 Task: Search one way flight ticket for 3 adults, 3 children in premium economy from Watertown: Watertown Regional Airport to Greenville: Pitt-greenville Airport on 5-2-2023. Choice of flights is Royal air maroc. Number of bags: 1 carry on bag. Price is upto 74000. Outbound departure time preference is 17:45.
Action: Mouse moved to (307, 123)
Screenshot: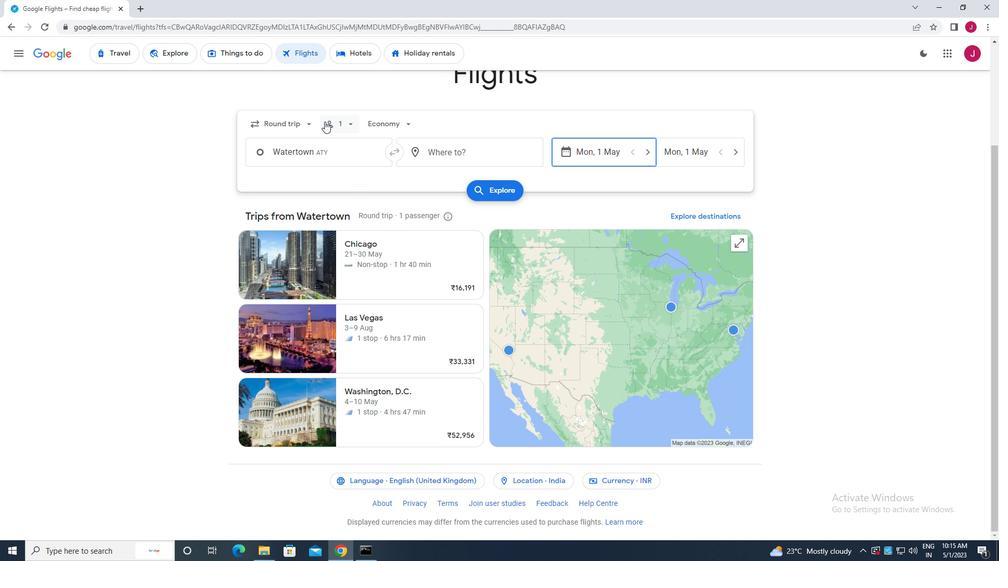 
Action: Mouse pressed left at (307, 123)
Screenshot: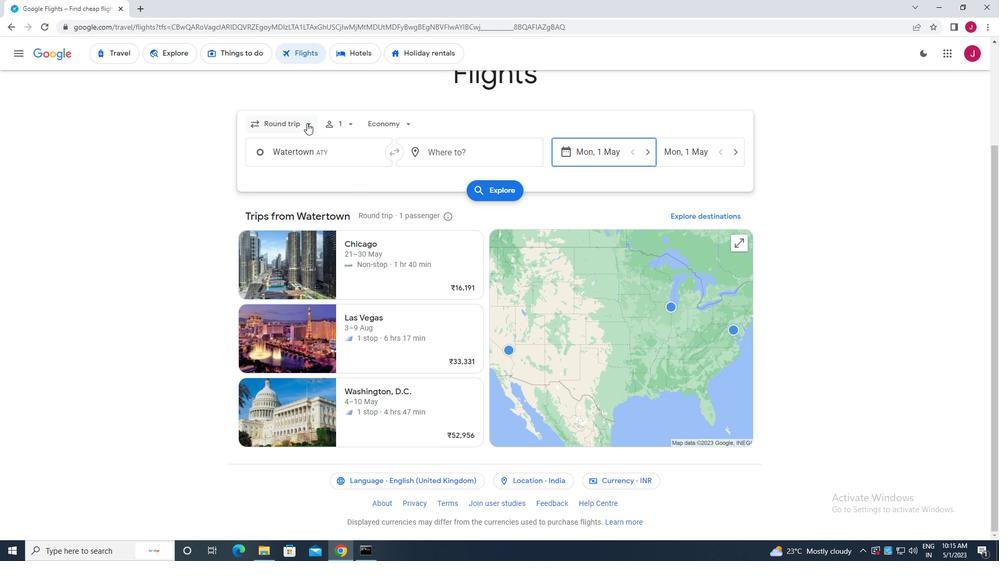 
Action: Mouse moved to (308, 170)
Screenshot: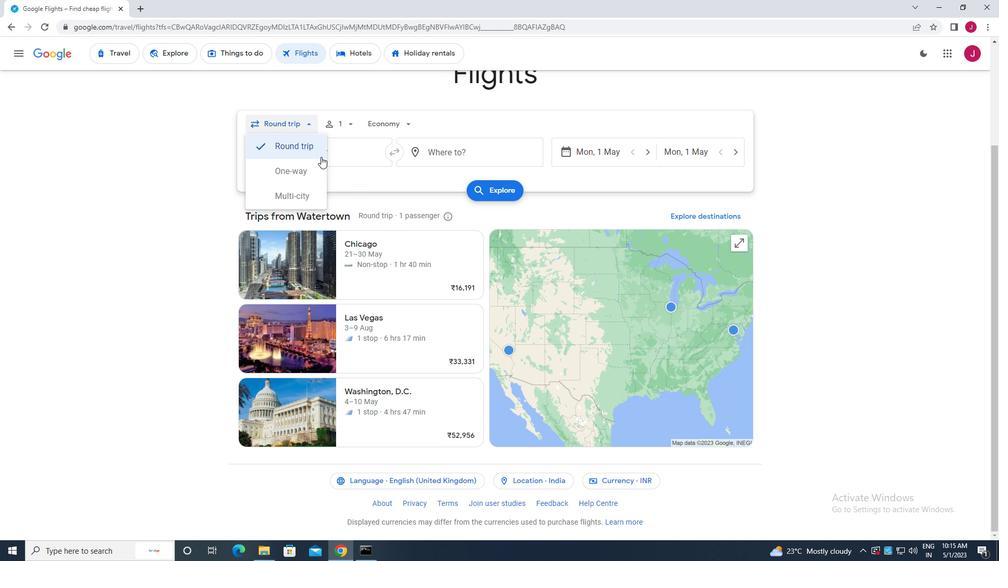 
Action: Mouse pressed left at (308, 170)
Screenshot: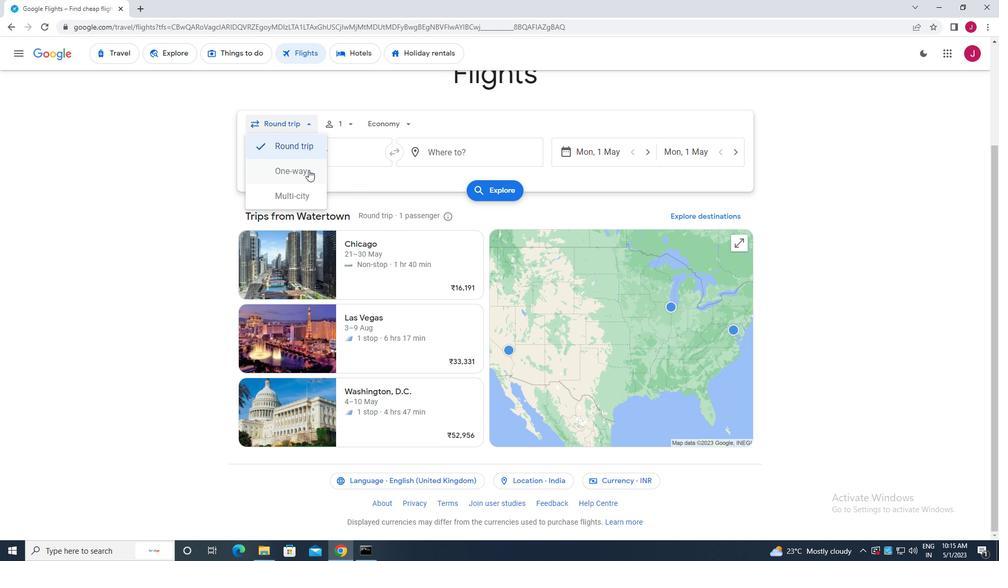 
Action: Mouse moved to (346, 127)
Screenshot: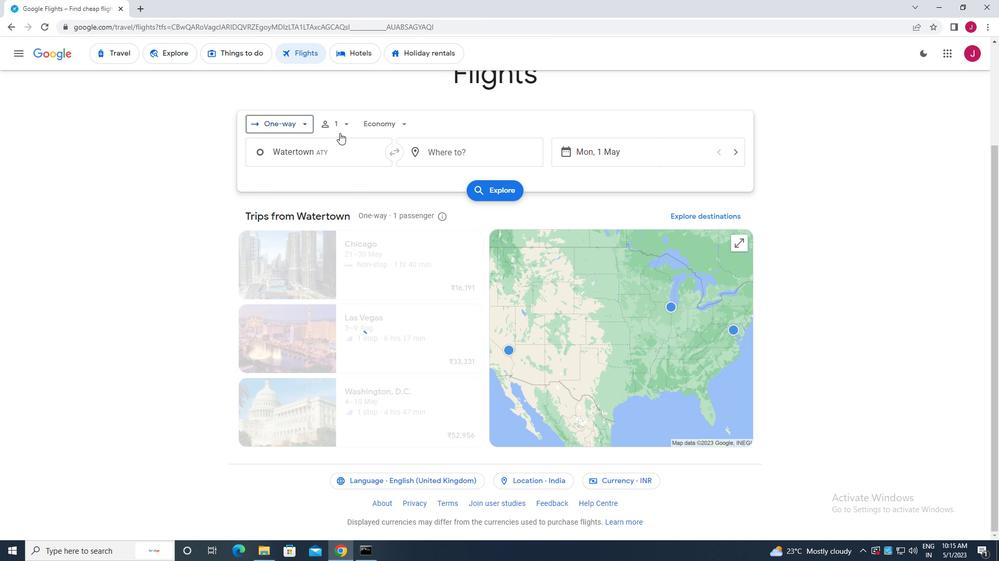 
Action: Mouse pressed left at (346, 127)
Screenshot: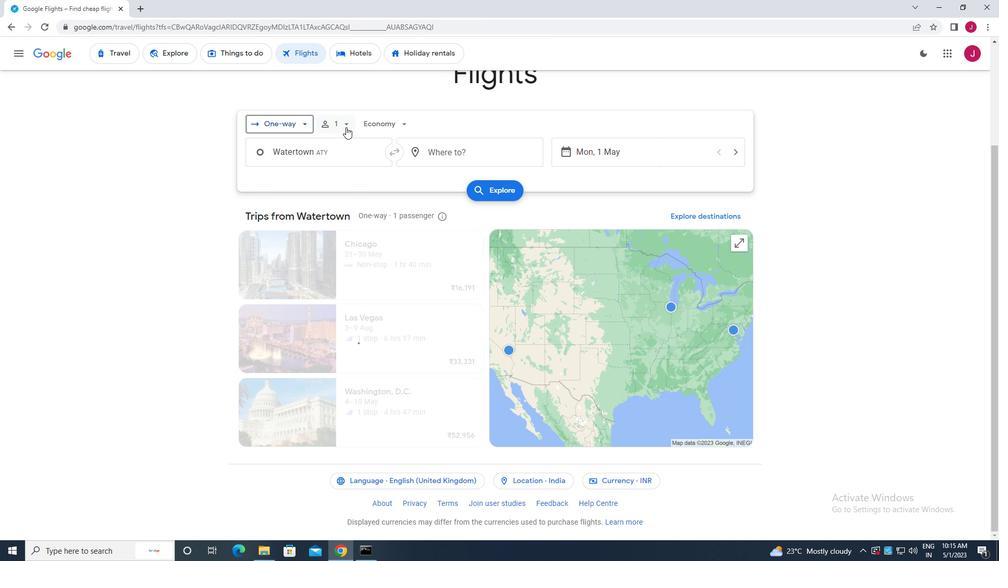 
Action: Mouse moved to (424, 156)
Screenshot: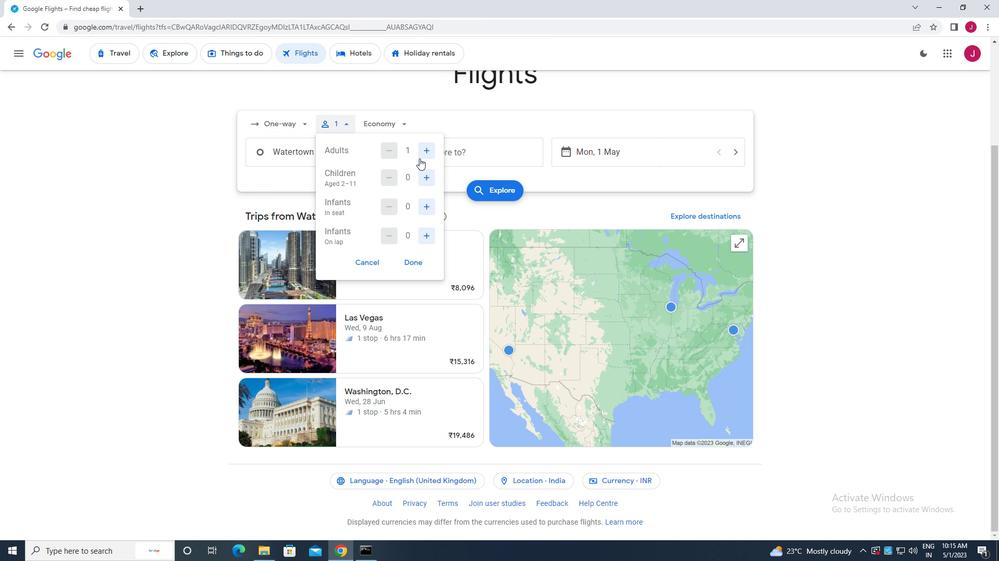 
Action: Mouse pressed left at (424, 156)
Screenshot: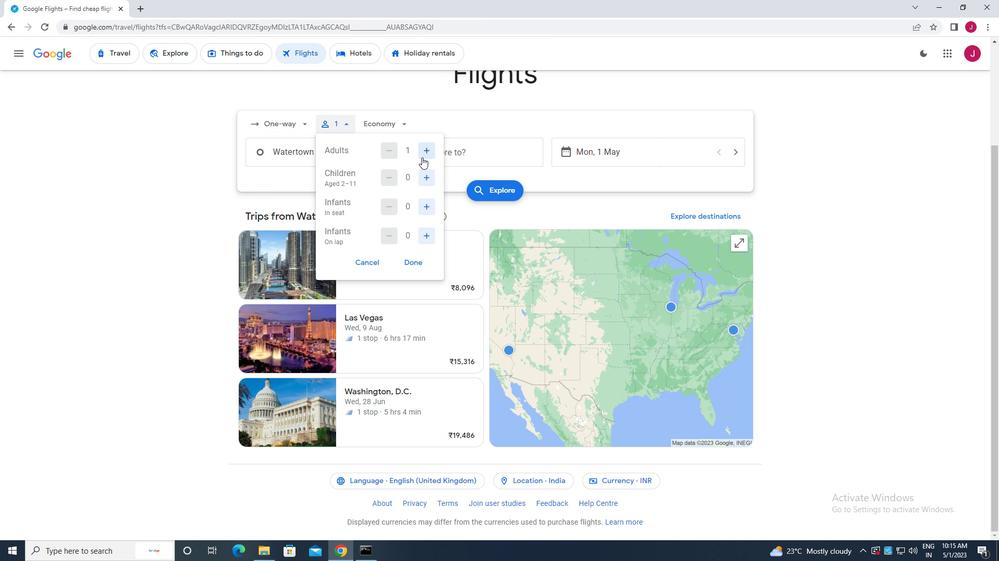 
Action: Mouse pressed left at (424, 156)
Screenshot: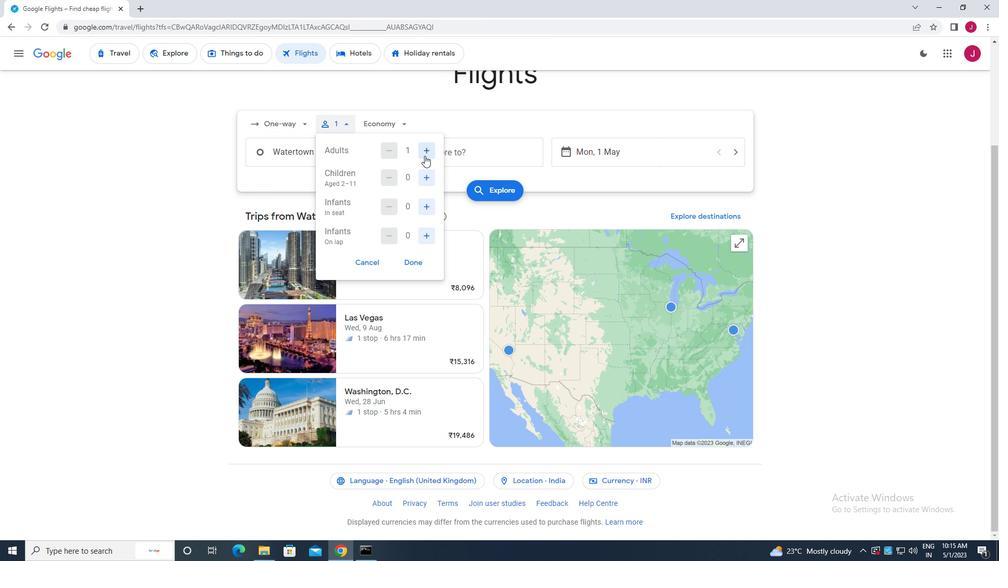 
Action: Mouse moved to (427, 182)
Screenshot: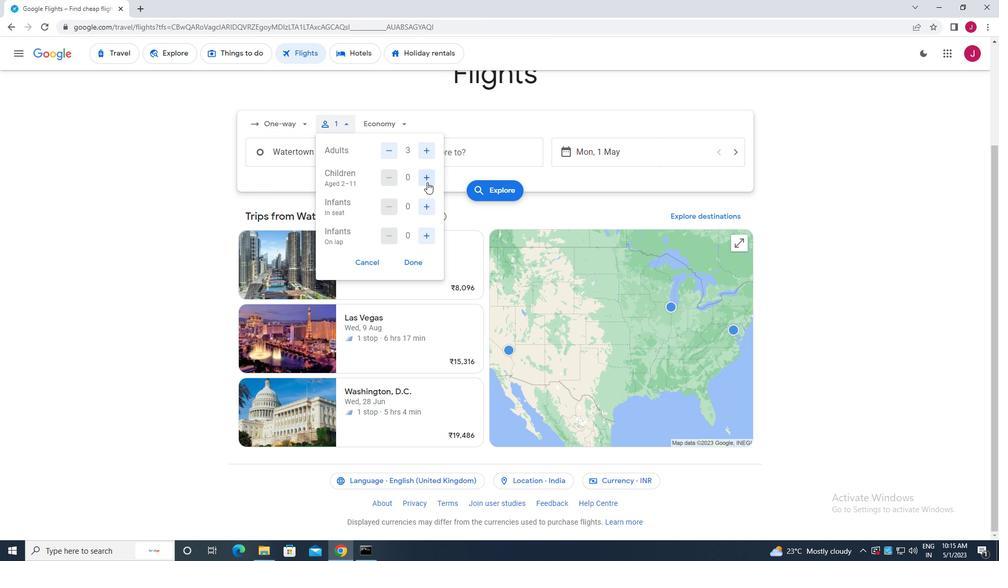 
Action: Mouse pressed left at (427, 182)
Screenshot: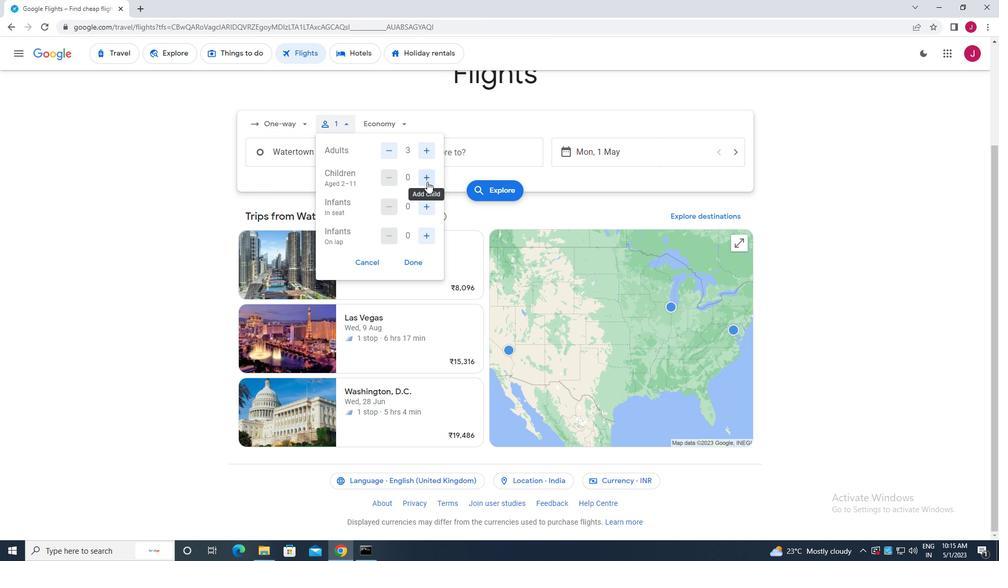 
Action: Mouse pressed left at (427, 182)
Screenshot: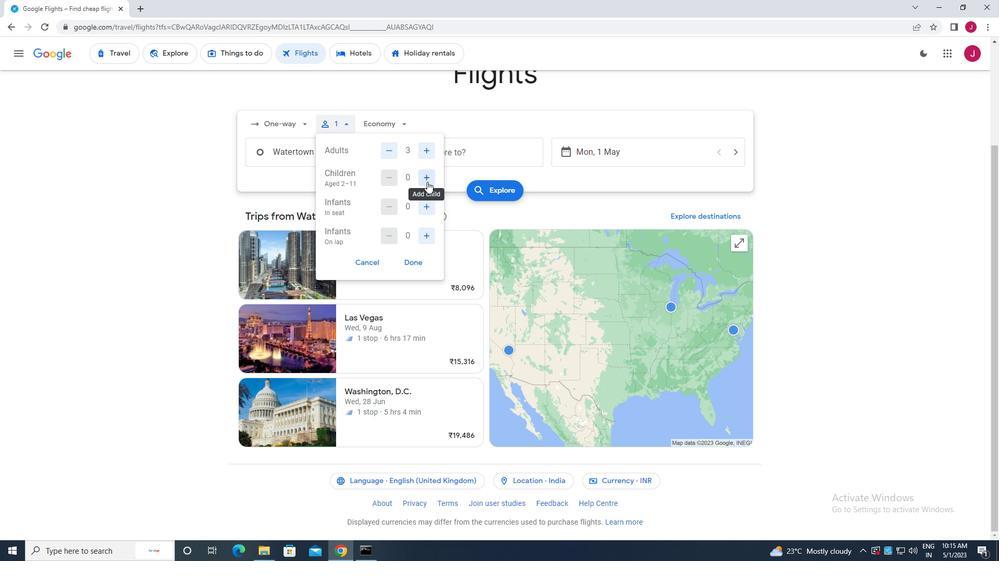 
Action: Mouse pressed left at (427, 182)
Screenshot: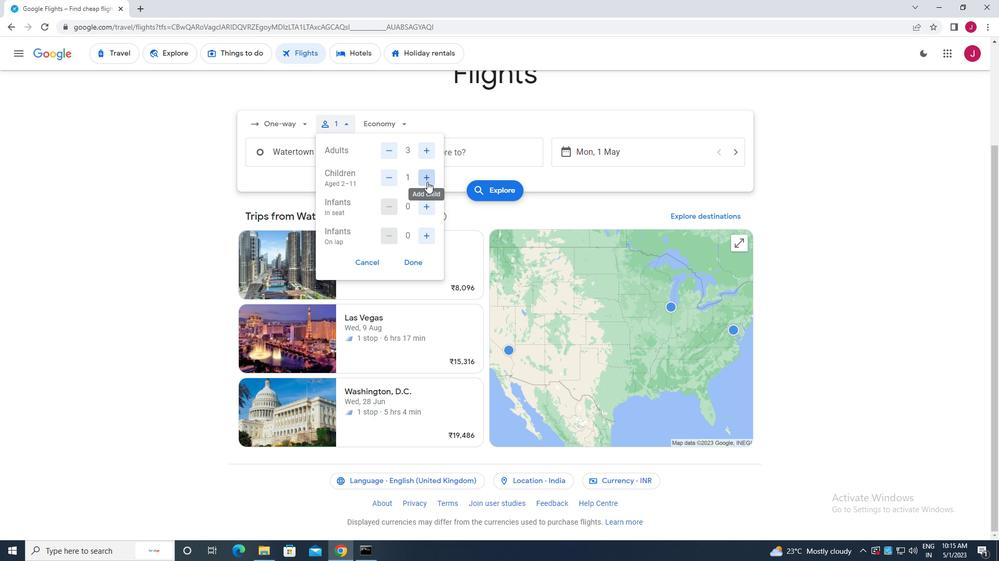 
Action: Mouse moved to (411, 259)
Screenshot: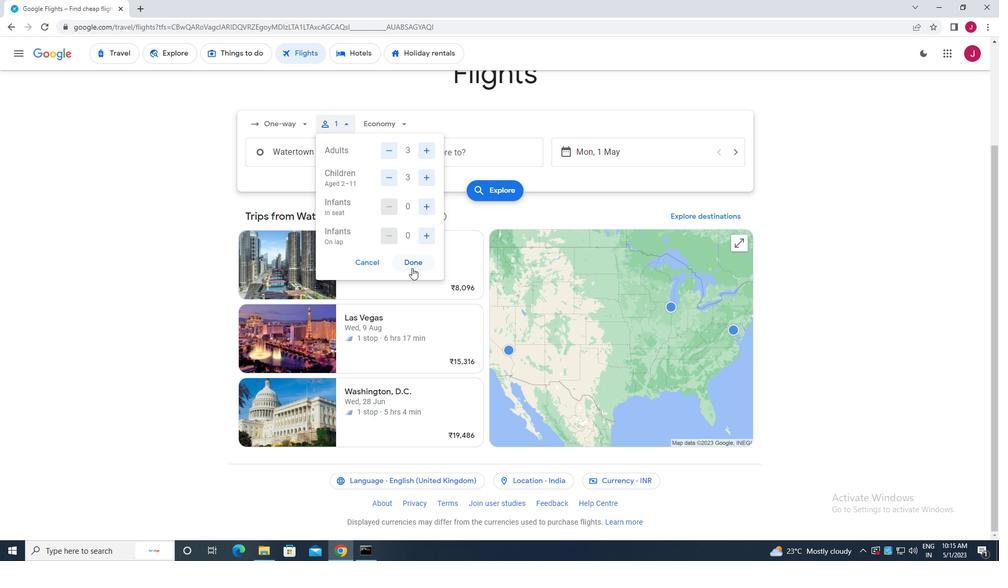 
Action: Mouse pressed left at (411, 259)
Screenshot: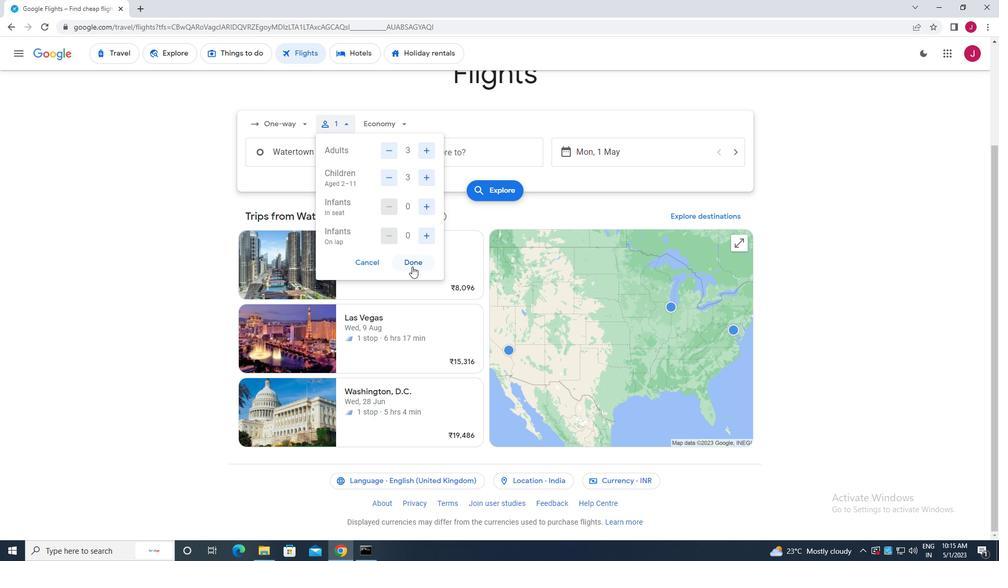
Action: Mouse moved to (402, 125)
Screenshot: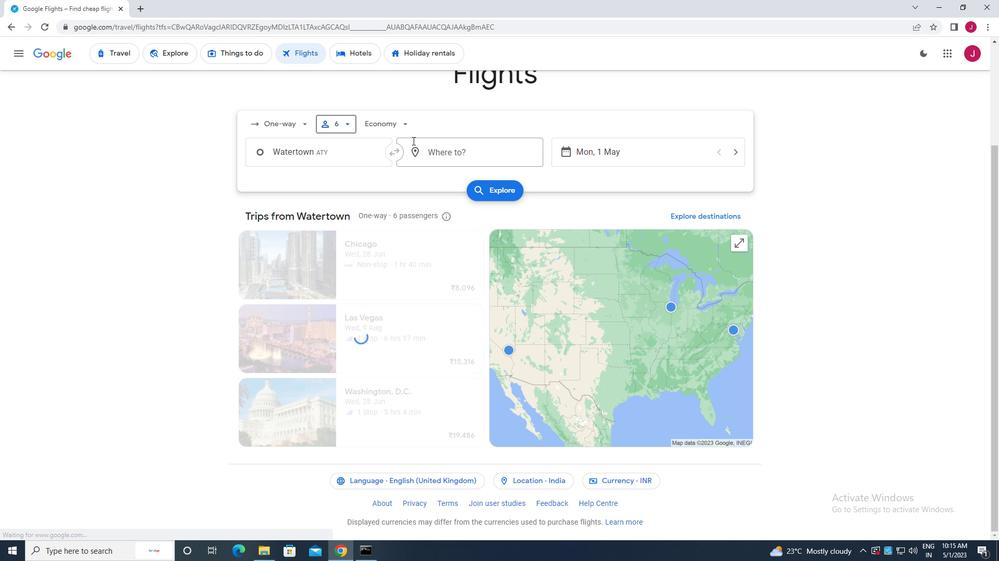 
Action: Mouse pressed left at (402, 125)
Screenshot: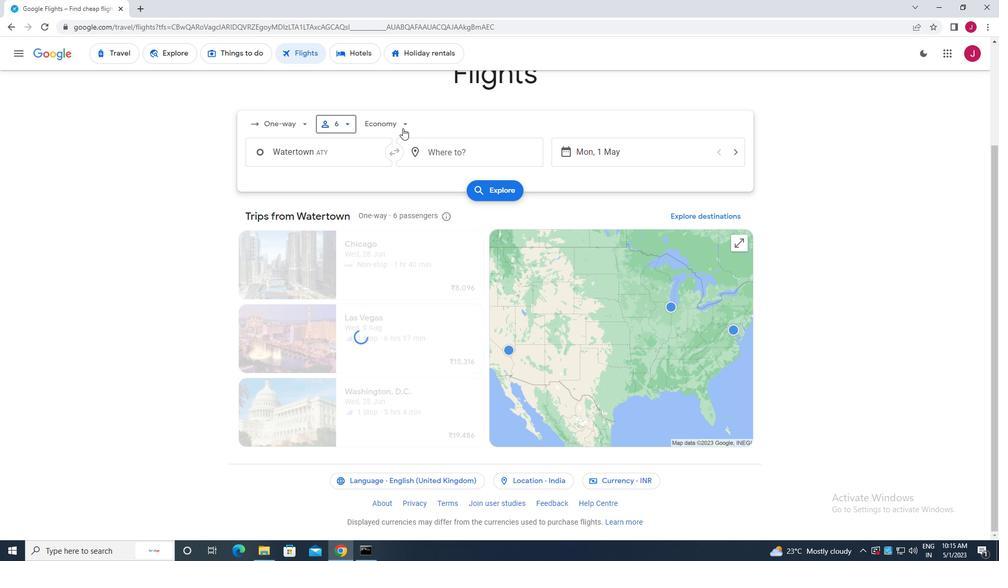 
Action: Mouse moved to (398, 172)
Screenshot: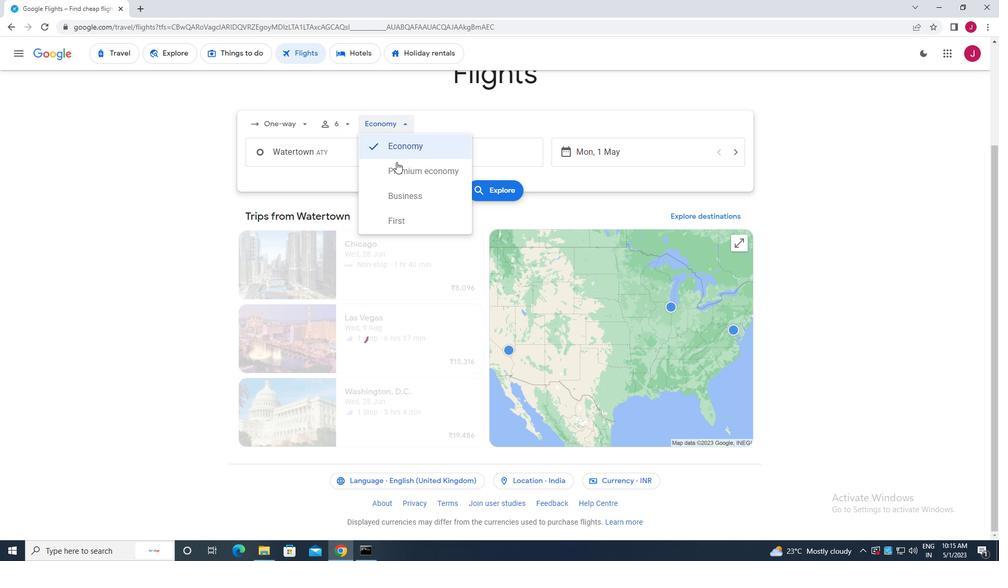 
Action: Mouse pressed left at (398, 172)
Screenshot: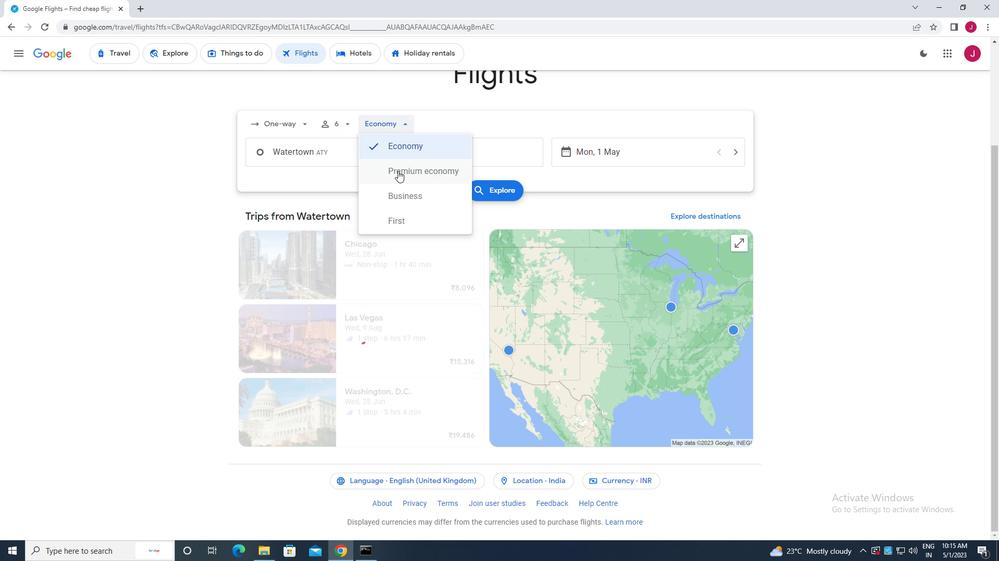 
Action: Mouse moved to (345, 158)
Screenshot: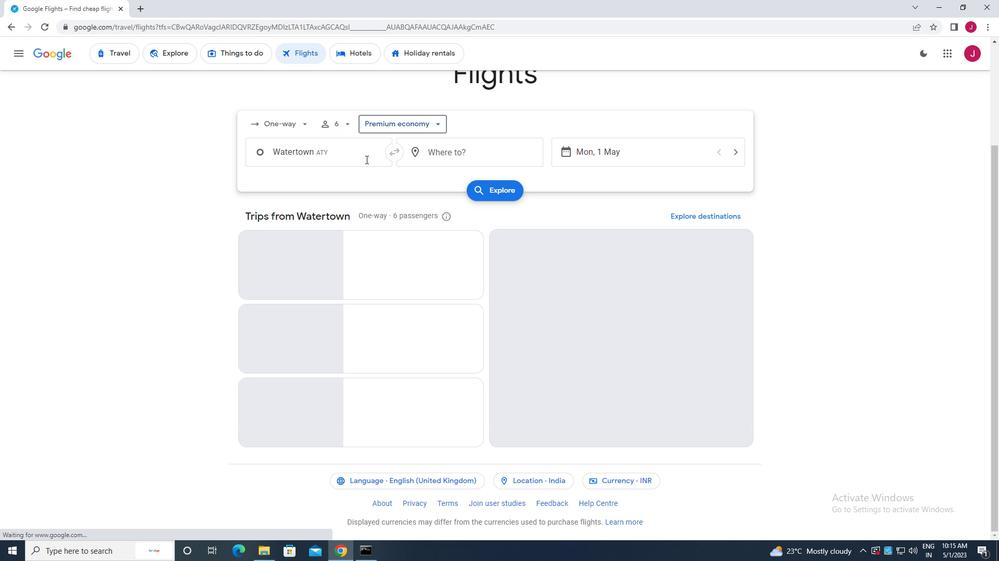 
Action: Mouse pressed left at (345, 158)
Screenshot: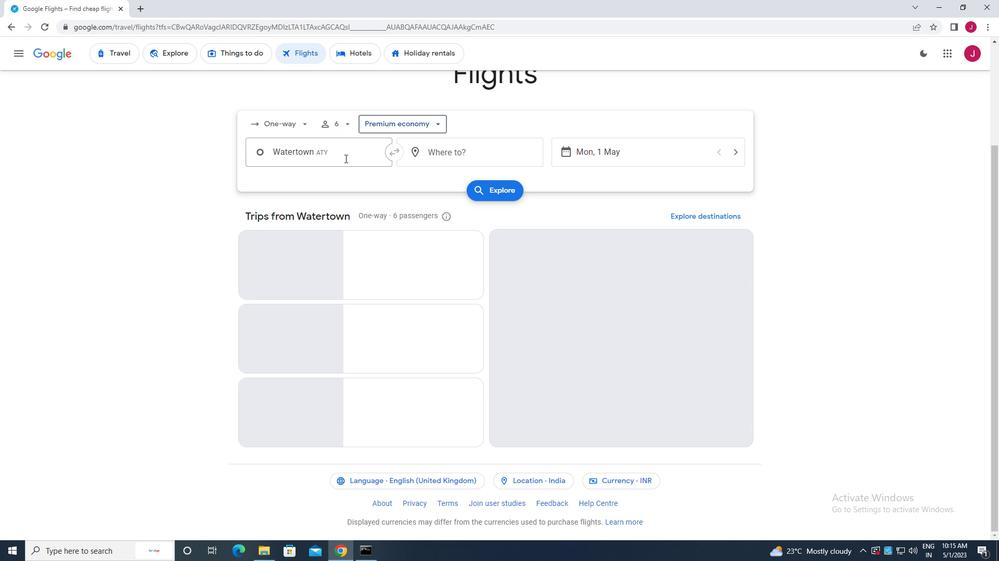 
Action: Mouse moved to (375, 158)
Screenshot: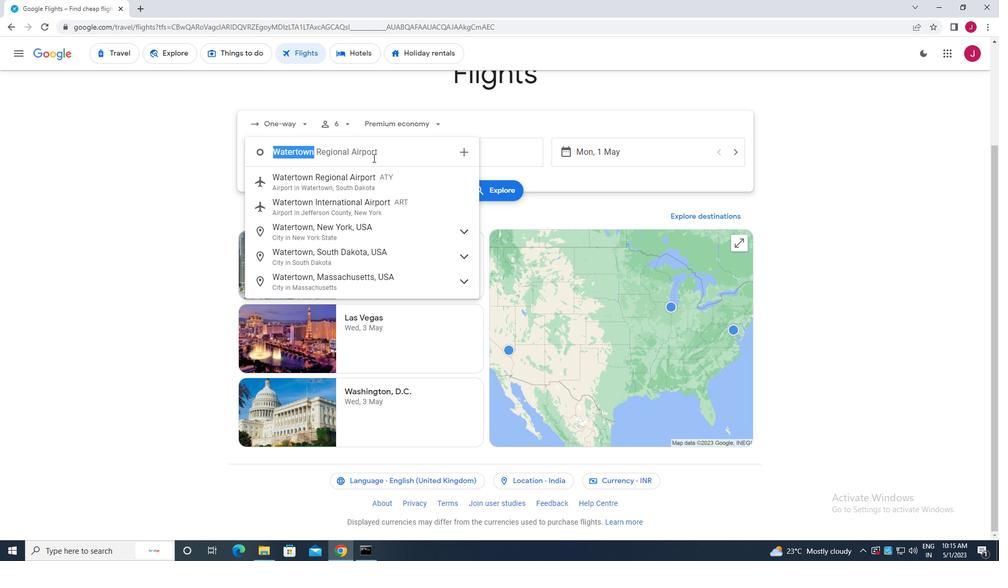 
Action: Key pressed waterto
Screenshot: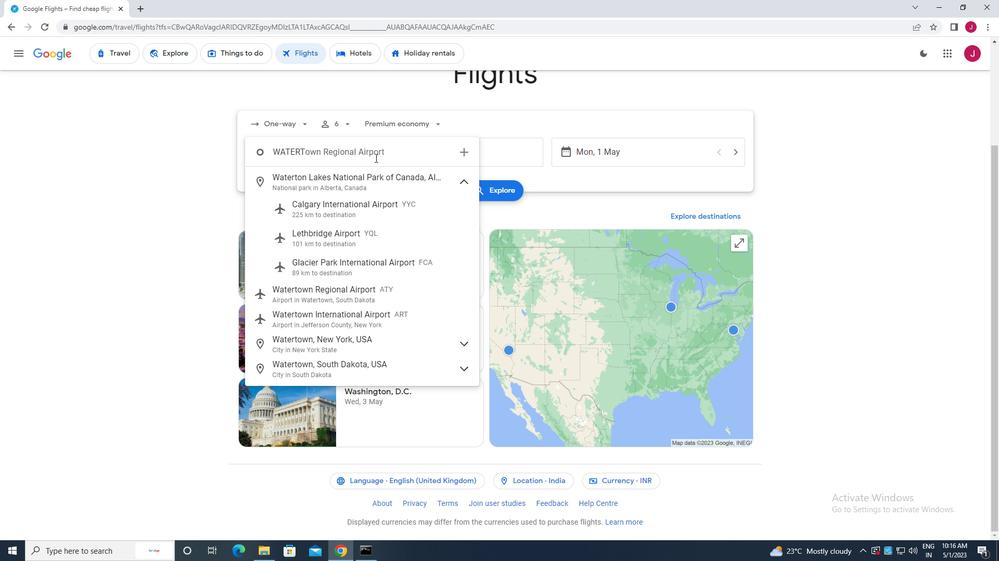 
Action: Mouse moved to (358, 299)
Screenshot: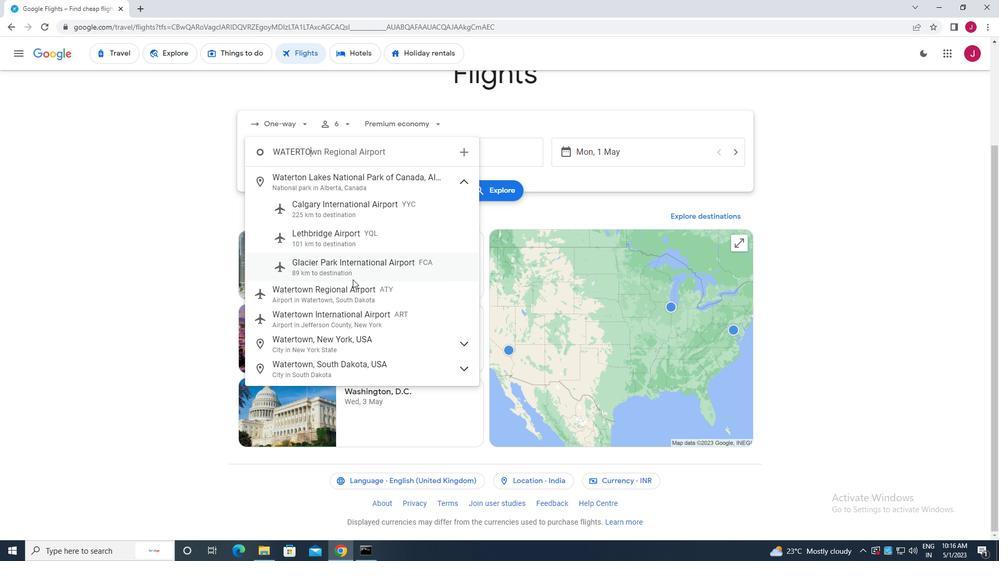 
Action: Mouse pressed left at (358, 299)
Screenshot: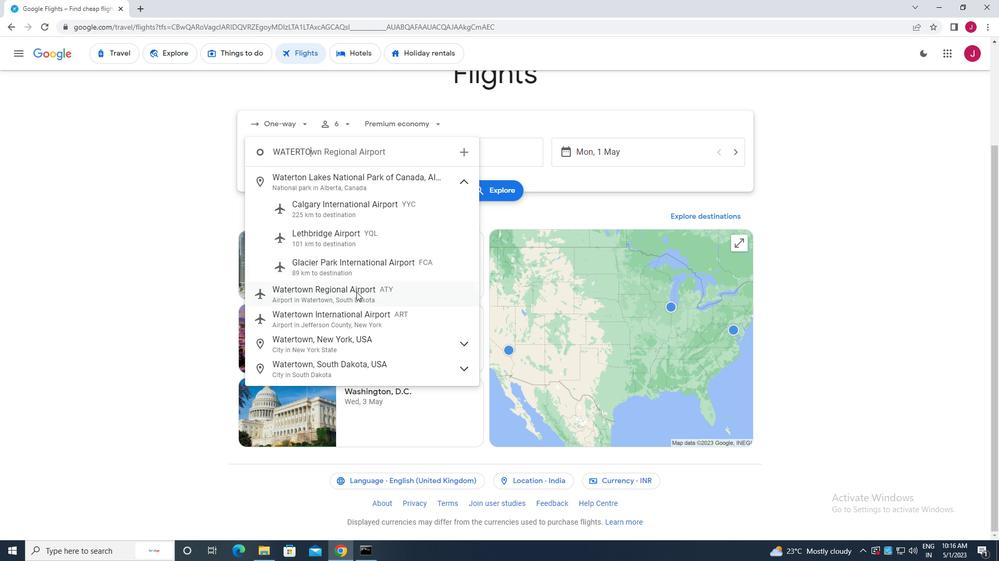 
Action: Mouse moved to (465, 153)
Screenshot: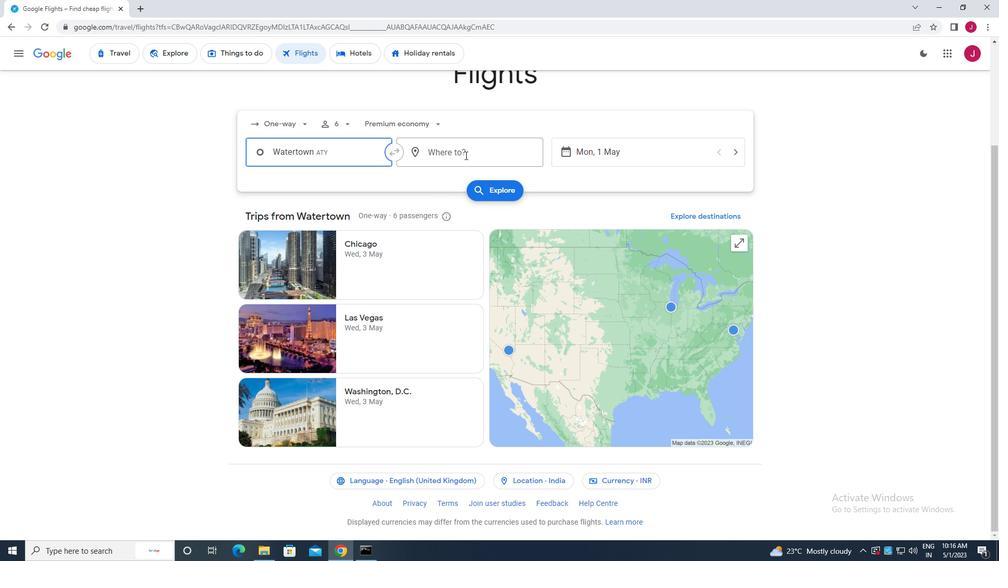 
Action: Mouse pressed left at (465, 153)
Screenshot: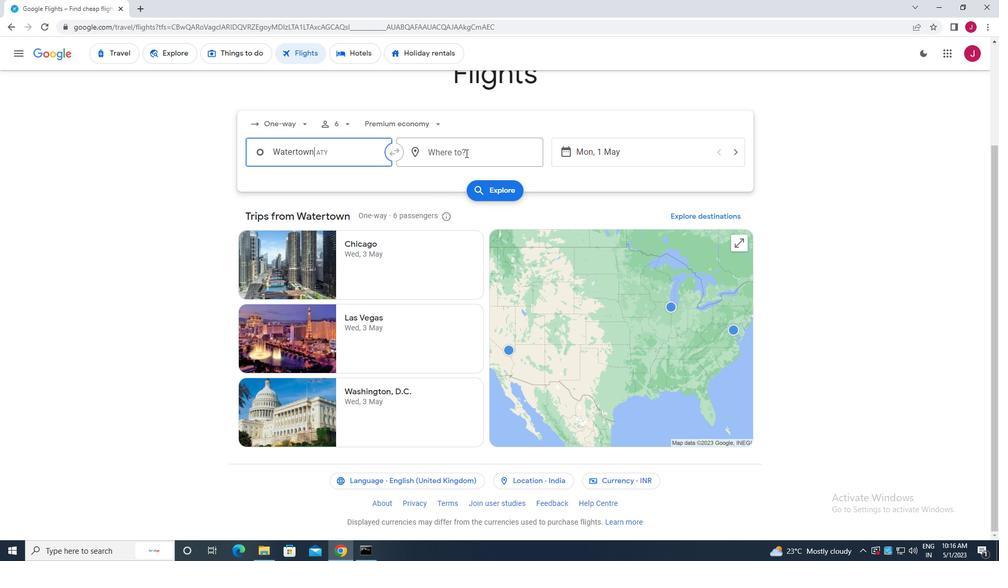 
Action: Mouse moved to (492, 160)
Screenshot: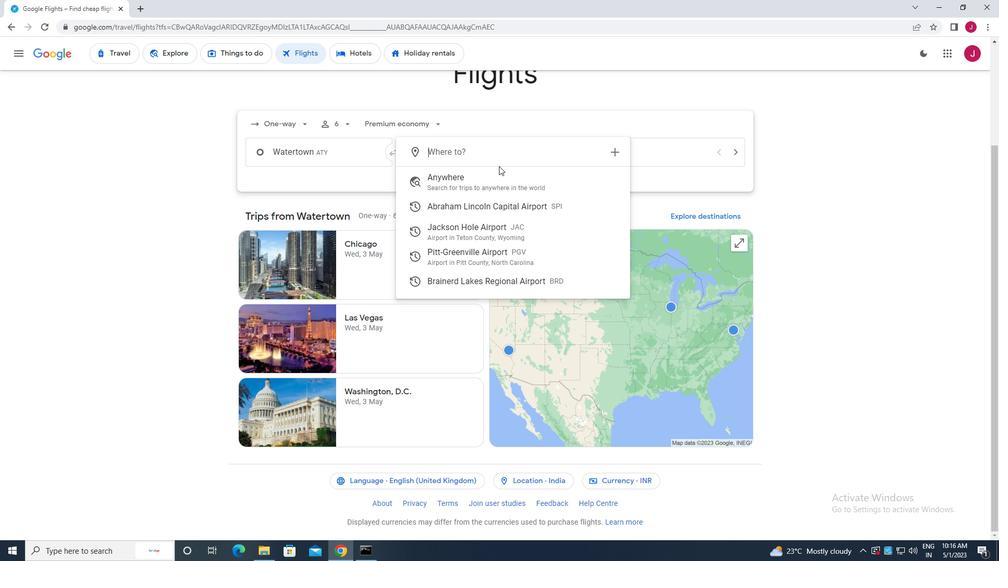 
Action: Key pressed greenville<Key.space>p
Screenshot: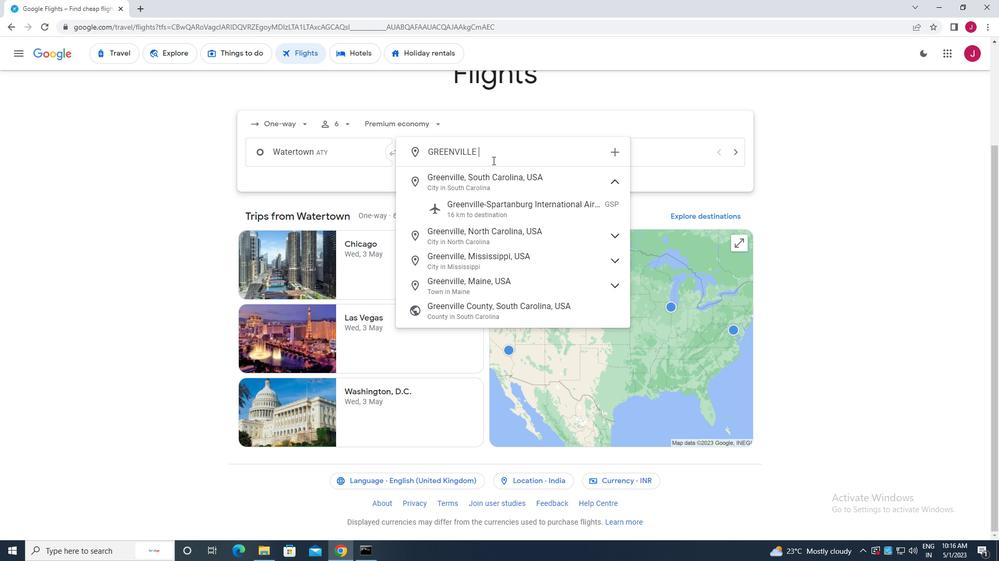 
Action: Mouse moved to (506, 179)
Screenshot: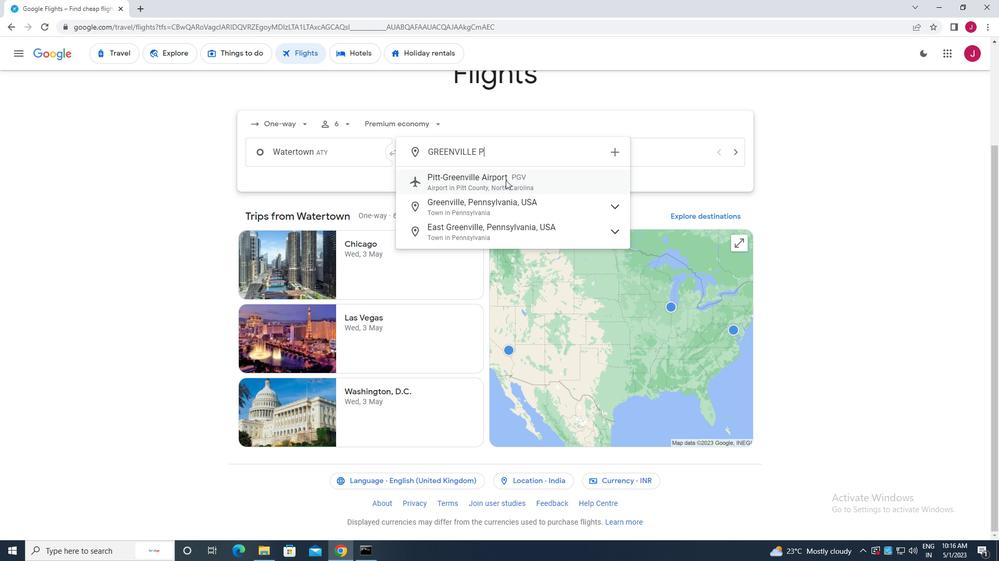 
Action: Mouse pressed left at (506, 179)
Screenshot: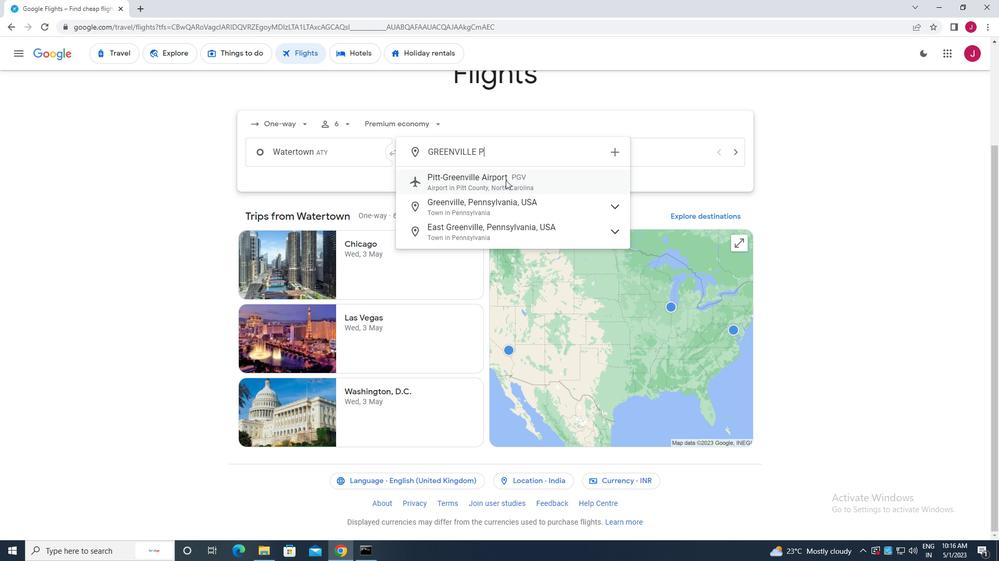 
Action: Mouse moved to (620, 157)
Screenshot: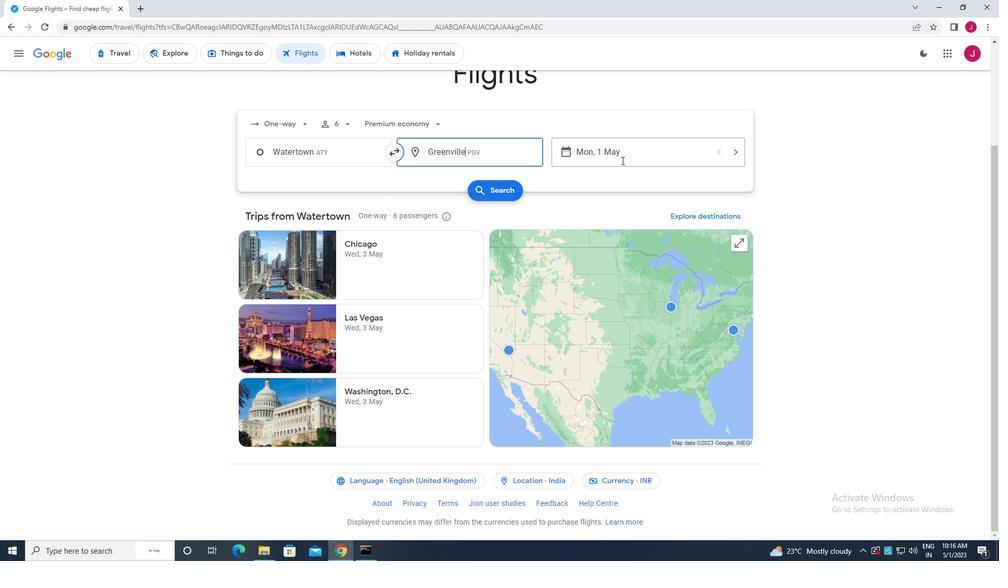 
Action: Mouse pressed left at (620, 157)
Screenshot: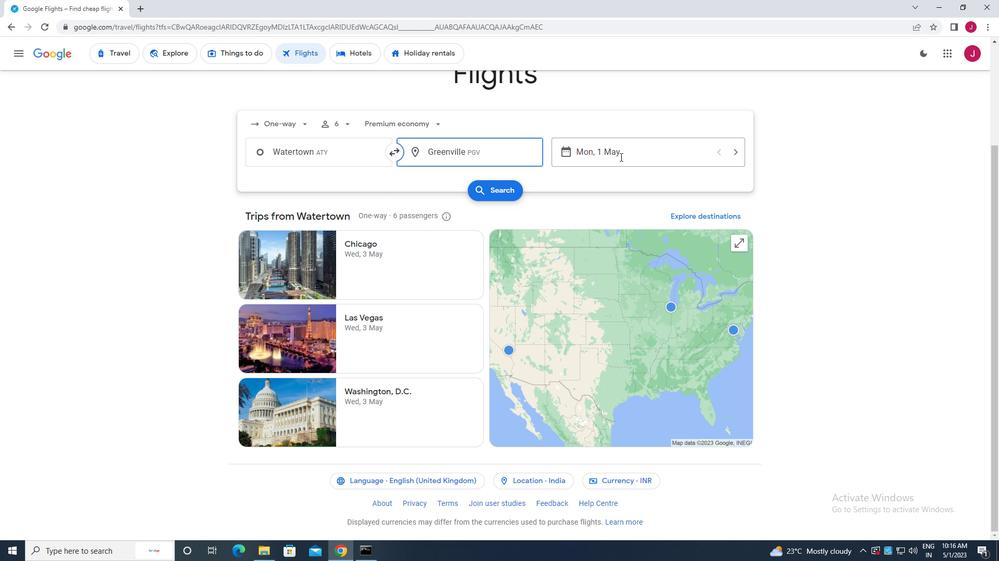 
Action: Mouse moved to (427, 237)
Screenshot: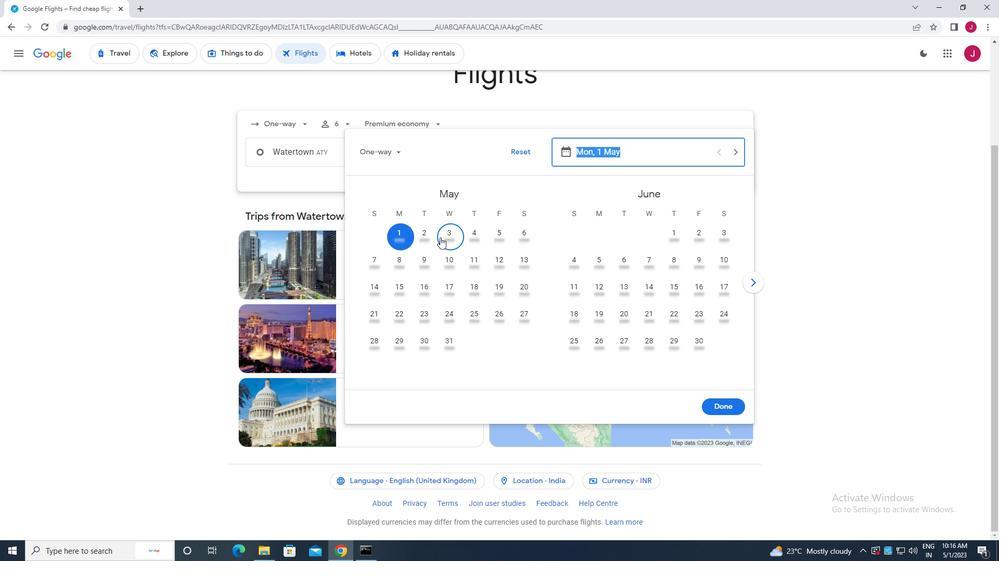 
Action: Mouse pressed left at (427, 237)
Screenshot: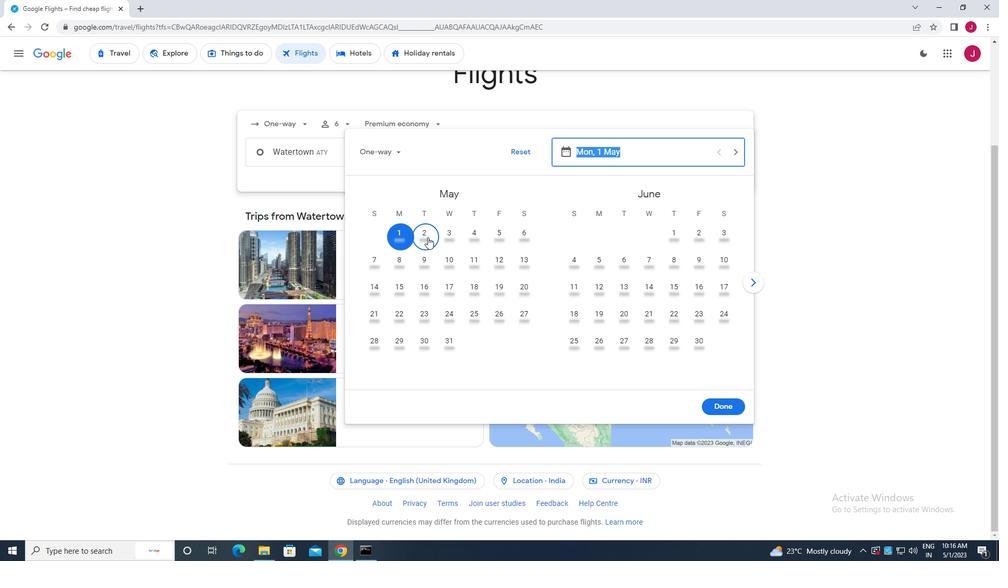 
Action: Mouse moved to (719, 403)
Screenshot: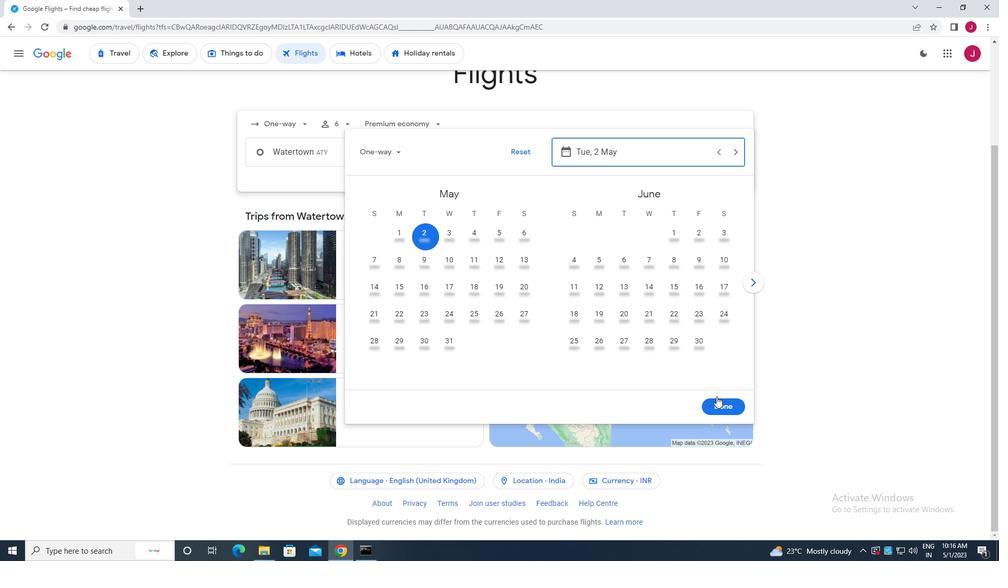 
Action: Mouse pressed left at (719, 403)
Screenshot: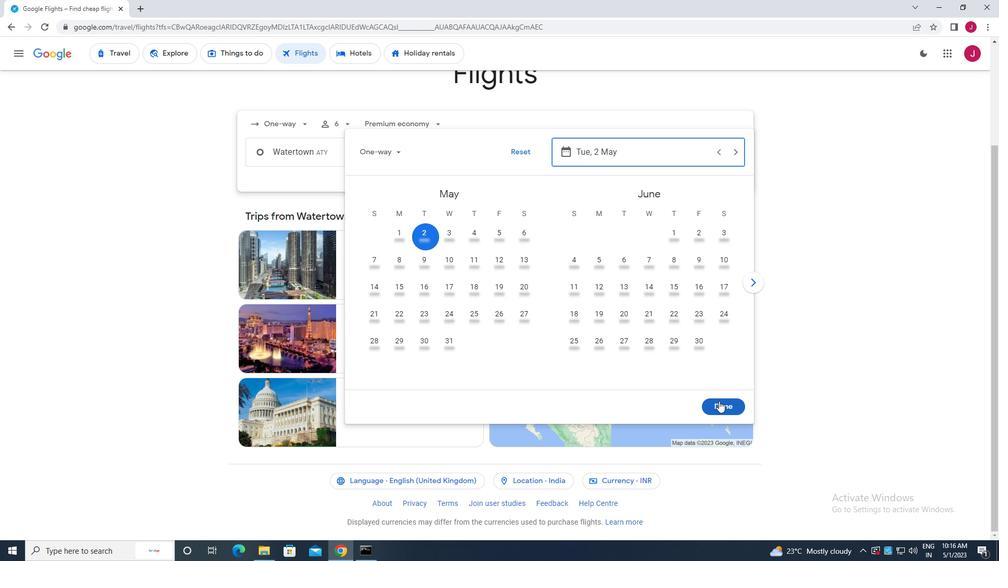 
Action: Mouse moved to (492, 186)
Screenshot: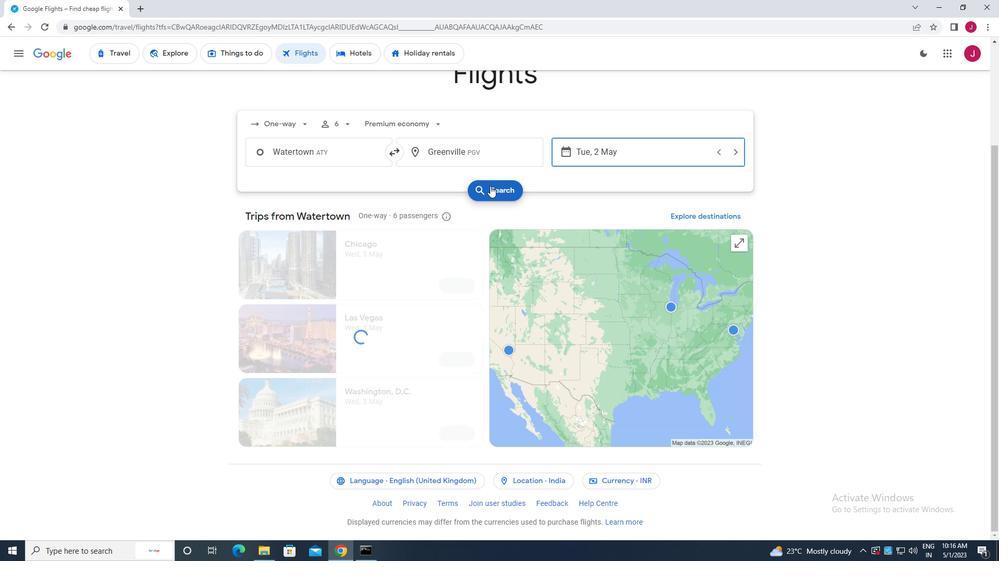 
Action: Mouse pressed left at (492, 186)
Screenshot: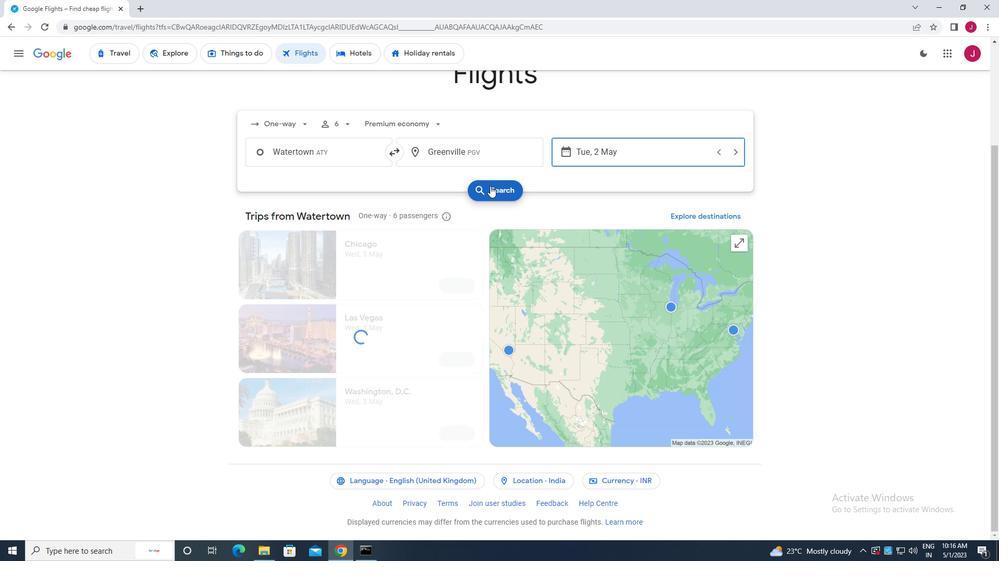 
Action: Mouse moved to (262, 150)
Screenshot: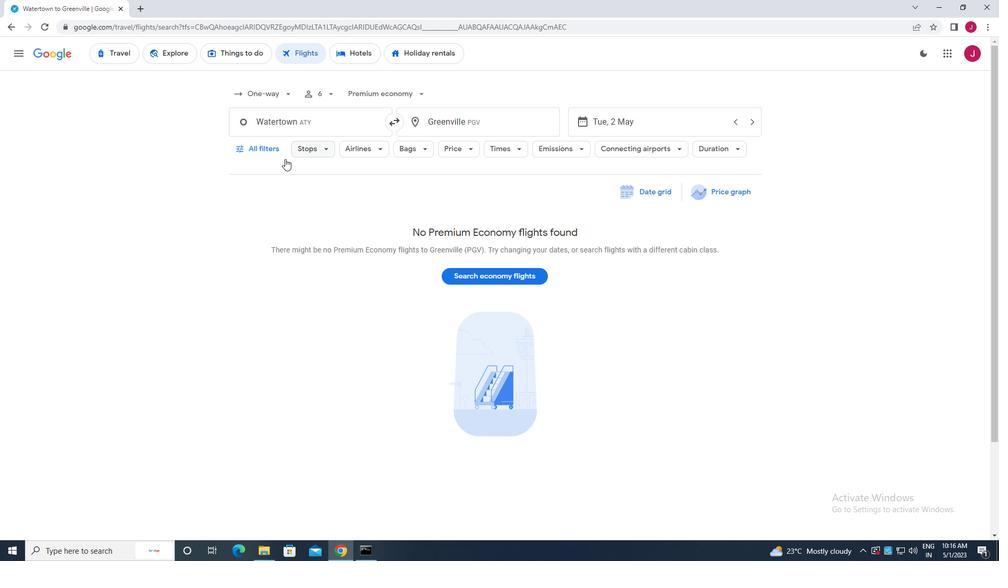 
Action: Mouse pressed left at (262, 150)
Screenshot: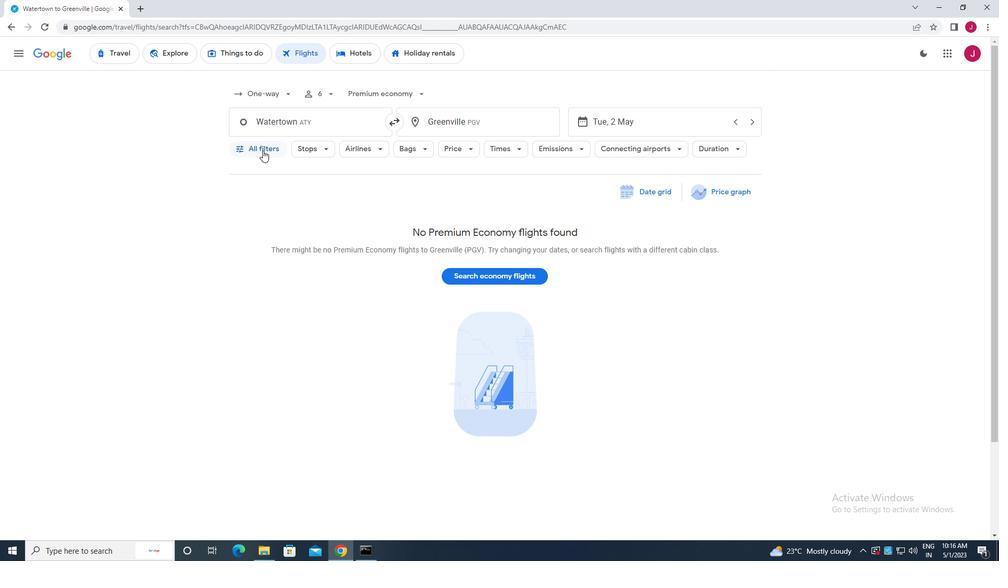 
Action: Mouse moved to (326, 225)
Screenshot: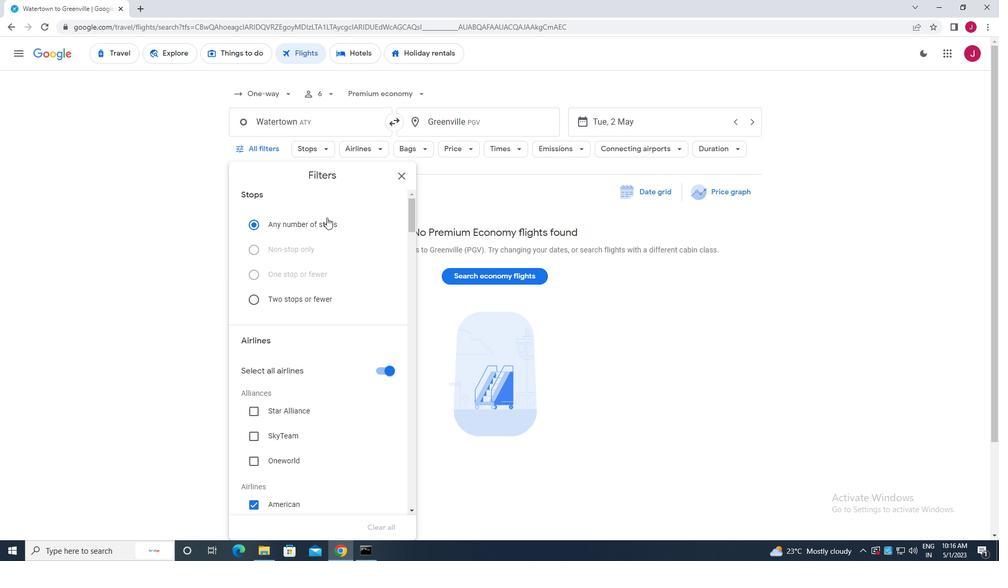 
Action: Mouse scrolled (326, 224) with delta (0, 0)
Screenshot: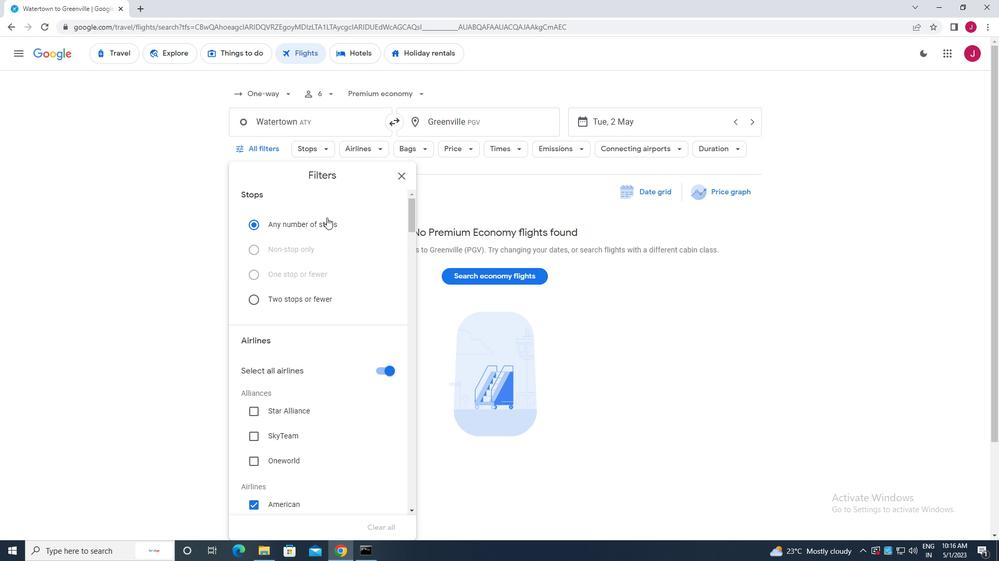 
Action: Mouse moved to (328, 230)
Screenshot: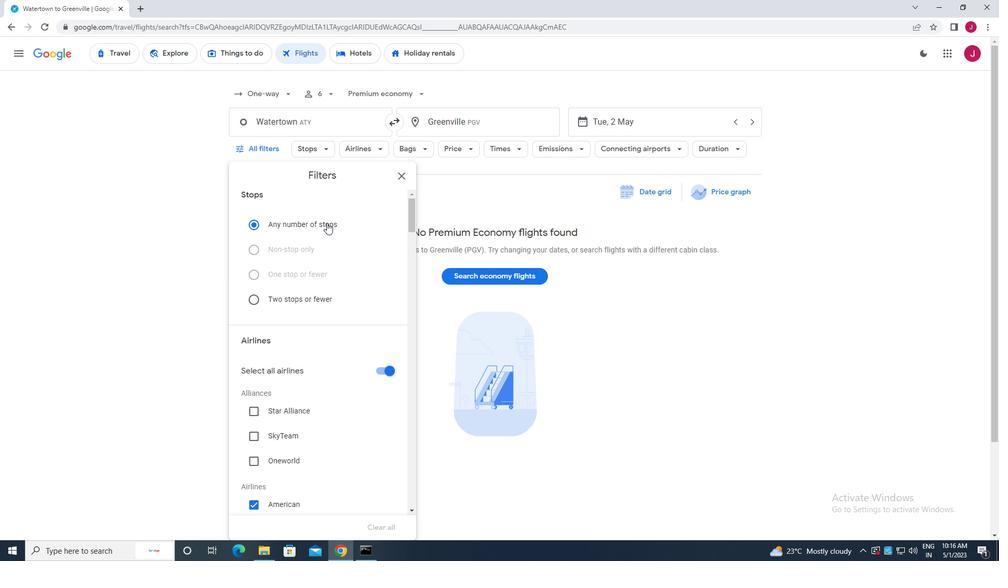 
Action: Mouse scrolled (328, 230) with delta (0, 0)
Screenshot: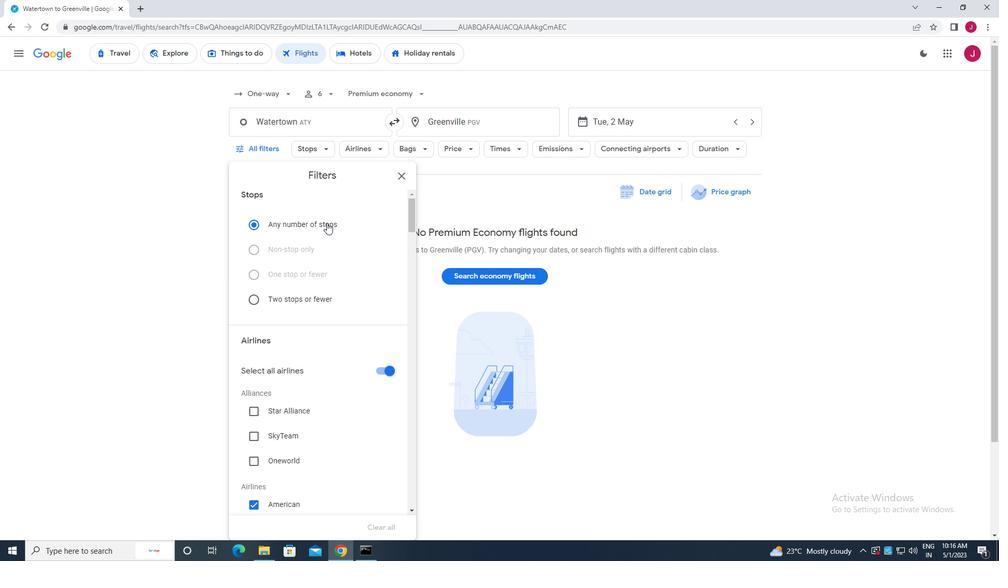 
Action: Mouse moved to (328, 232)
Screenshot: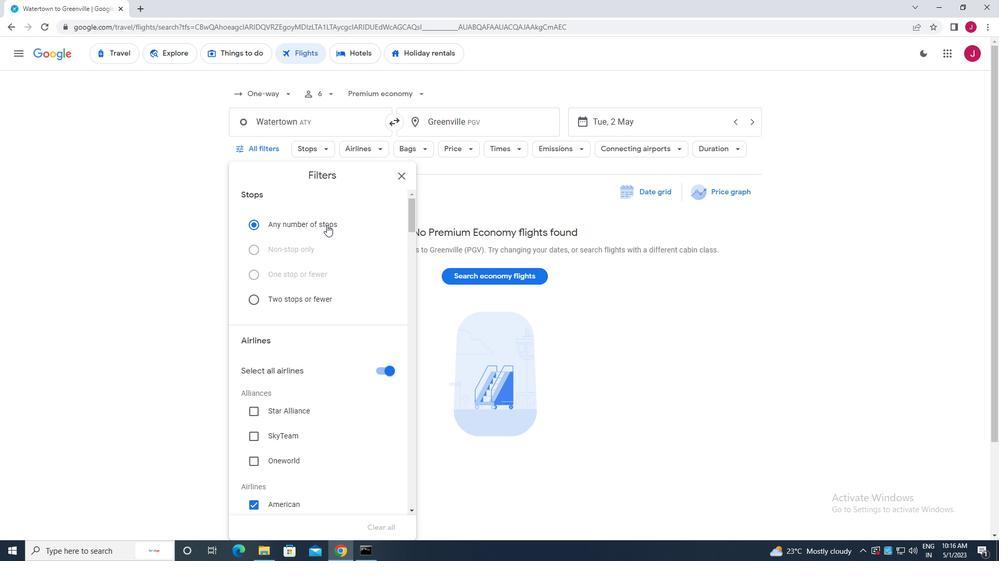 
Action: Mouse scrolled (328, 231) with delta (0, 0)
Screenshot: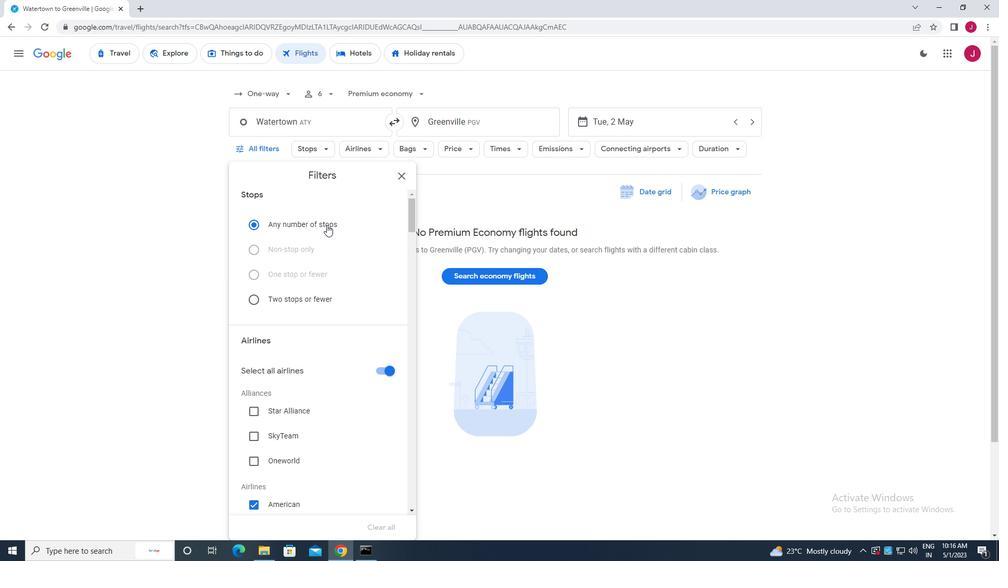 
Action: Mouse moved to (382, 211)
Screenshot: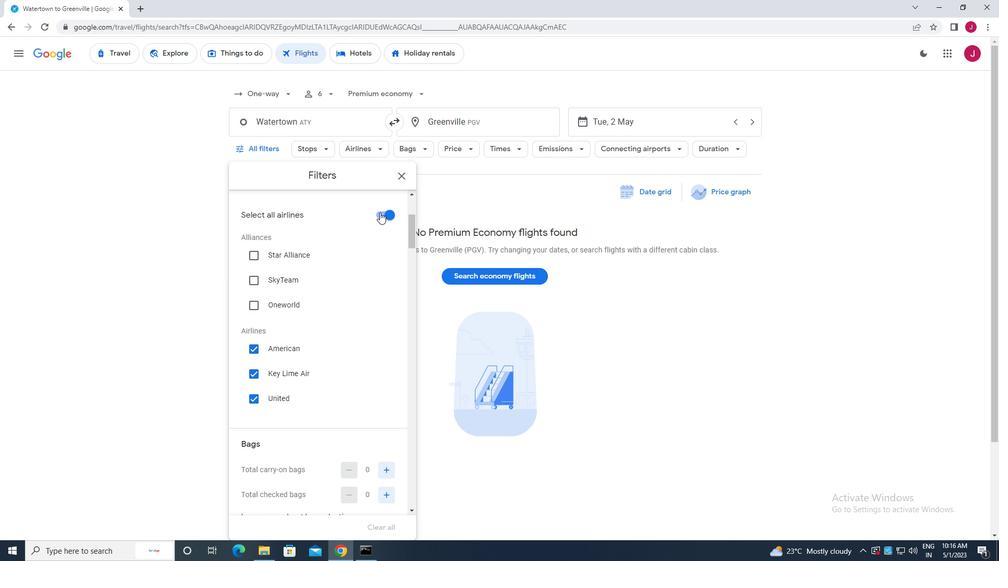 
Action: Mouse pressed left at (382, 211)
Screenshot: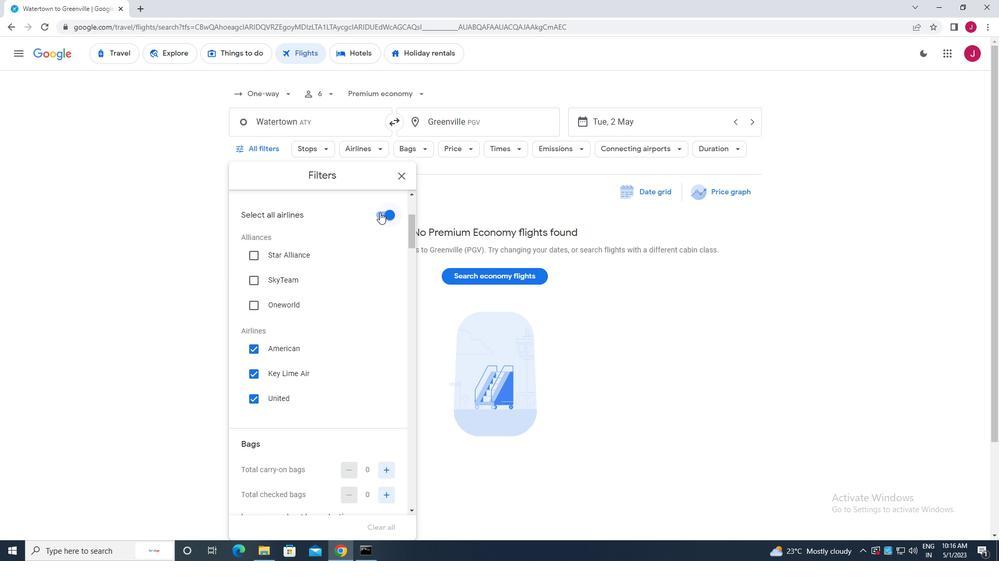 
Action: Mouse moved to (288, 367)
Screenshot: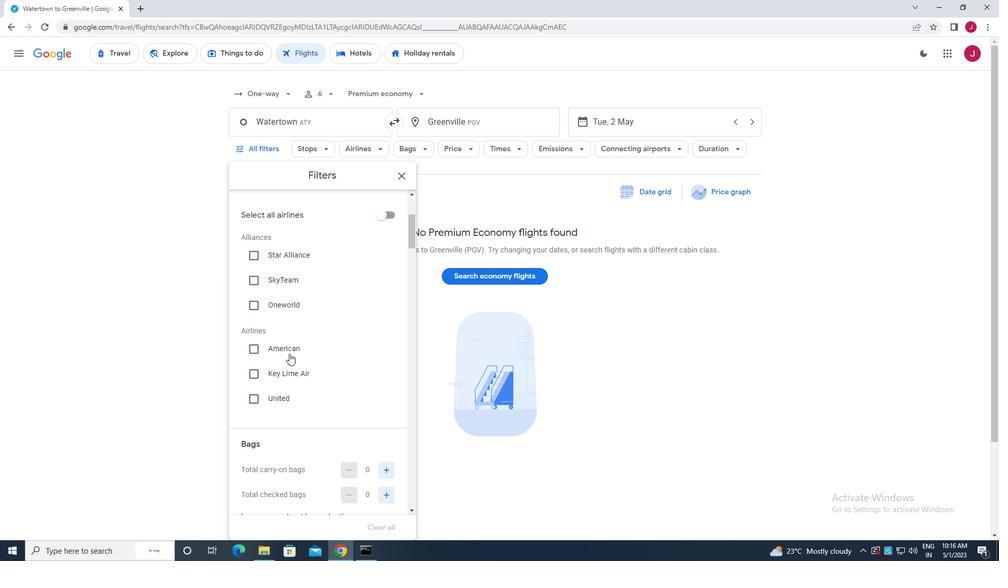 
Action: Mouse scrolled (288, 367) with delta (0, 0)
Screenshot: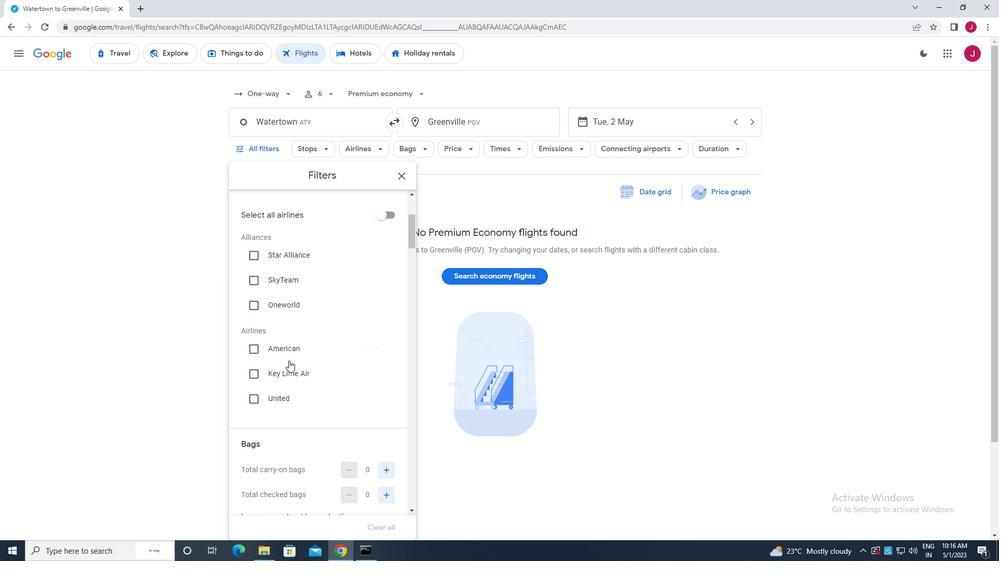 
Action: Mouse scrolled (288, 367) with delta (0, 0)
Screenshot: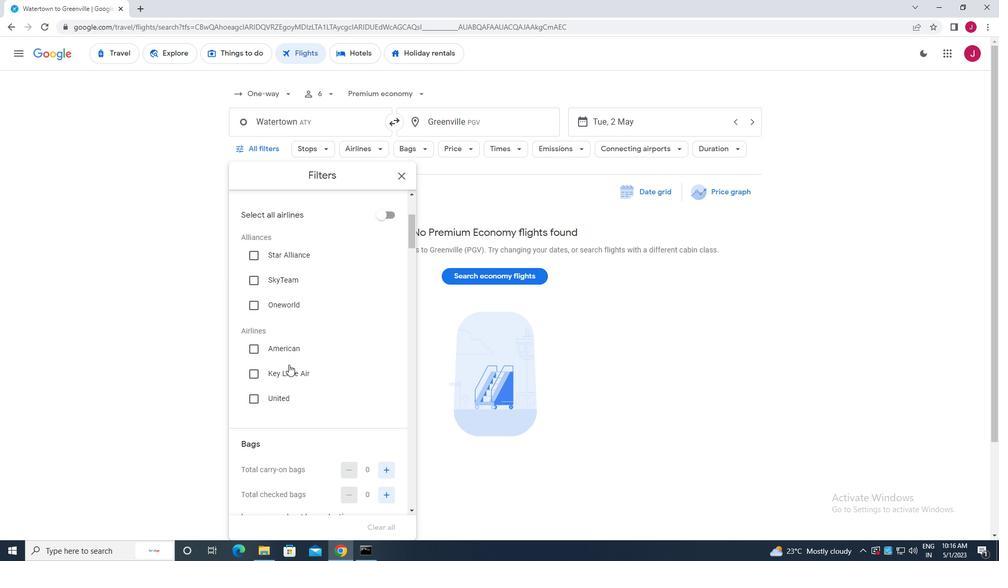 
Action: Mouse moved to (288, 363)
Screenshot: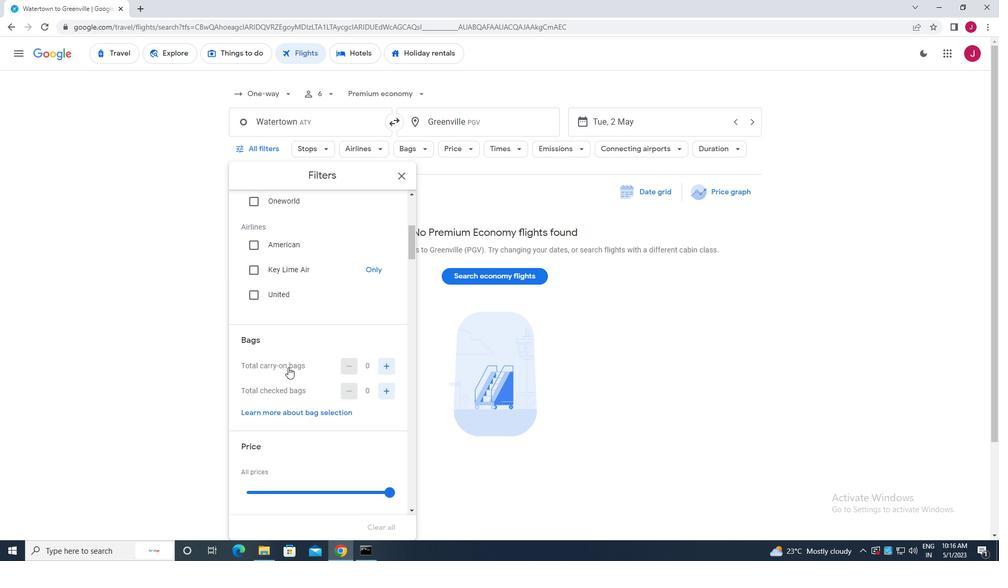 
Action: Mouse scrolled (288, 363) with delta (0, 0)
Screenshot: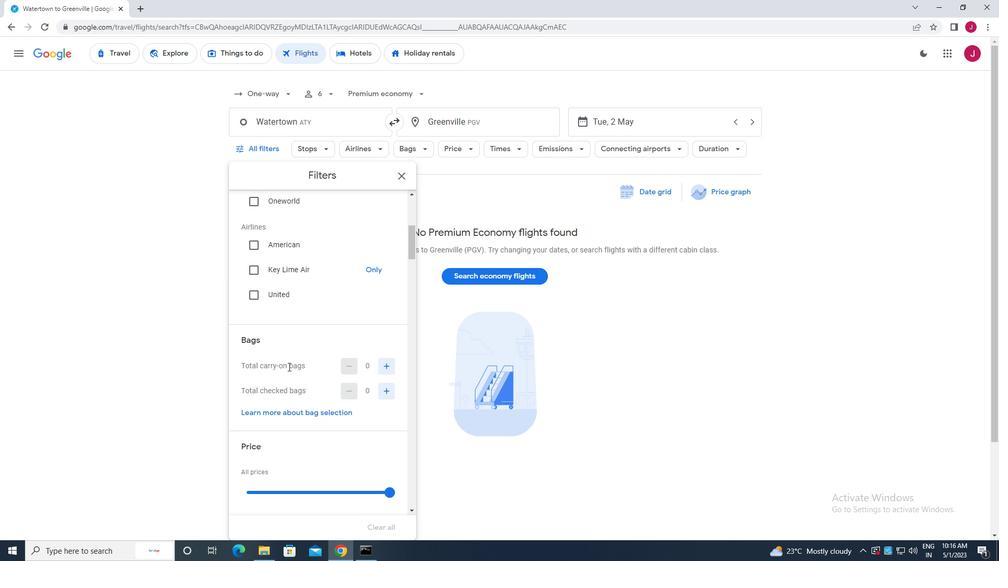 
Action: Mouse scrolled (288, 363) with delta (0, 0)
Screenshot: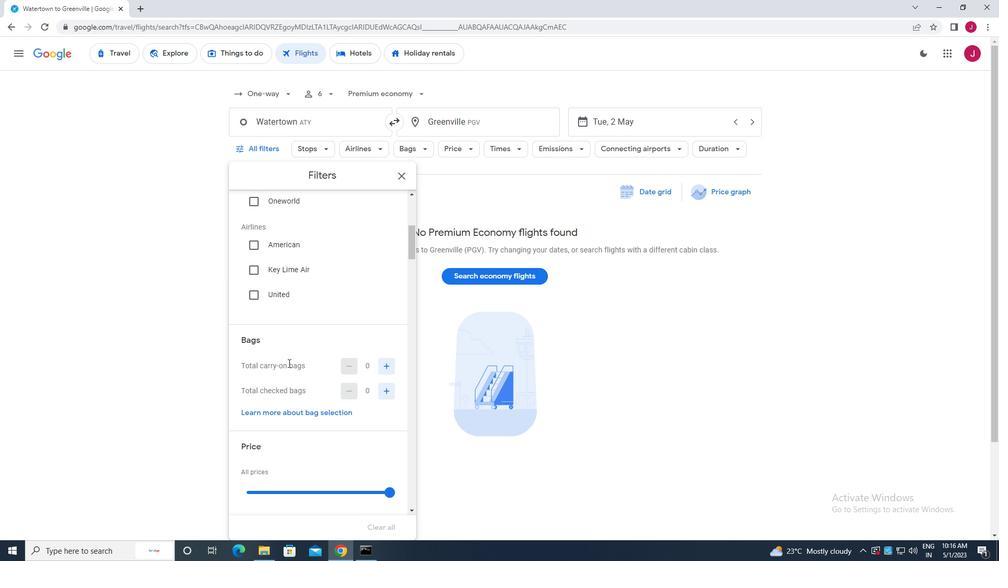 
Action: Mouse moved to (388, 261)
Screenshot: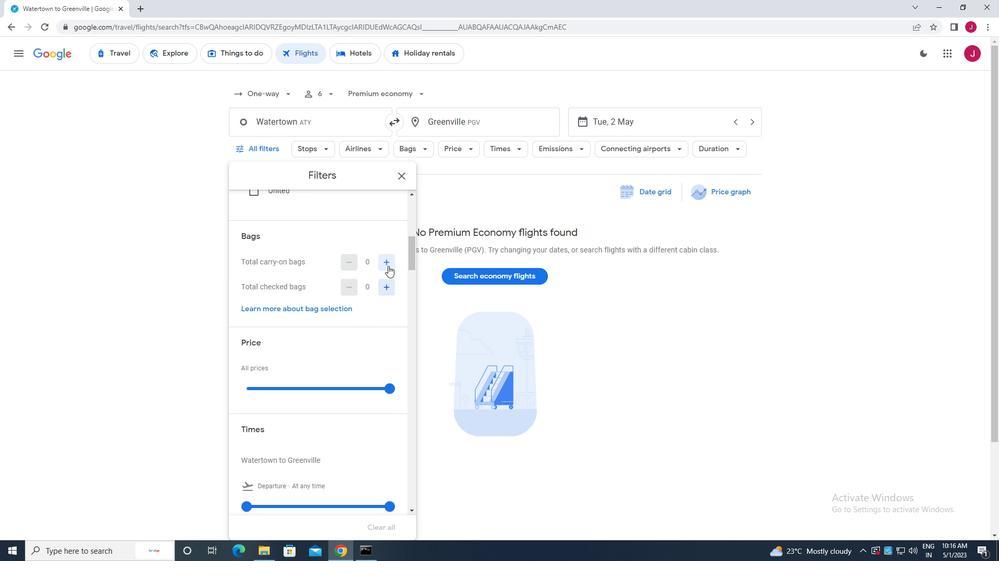 
Action: Mouse pressed left at (388, 261)
Screenshot: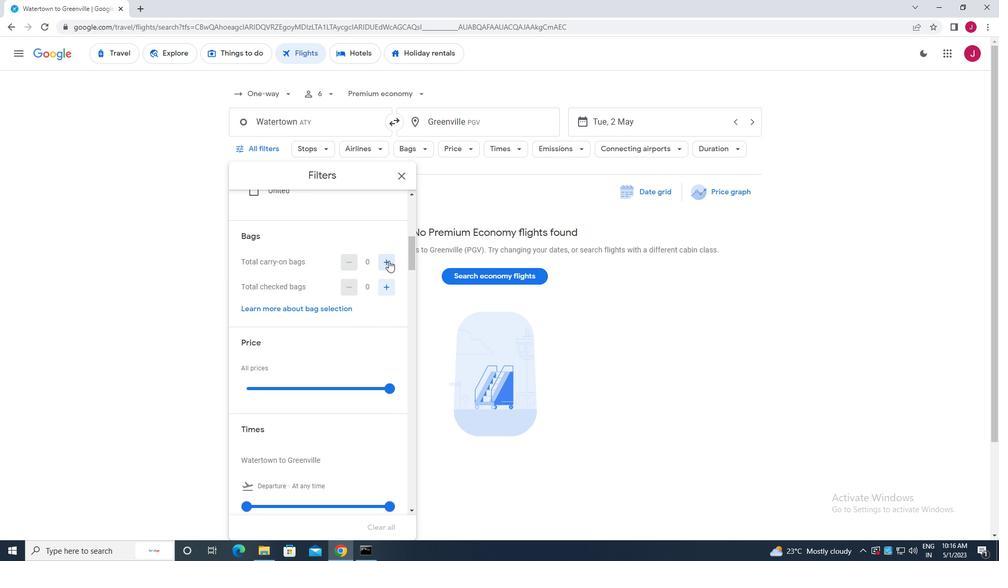 
Action: Mouse moved to (390, 279)
Screenshot: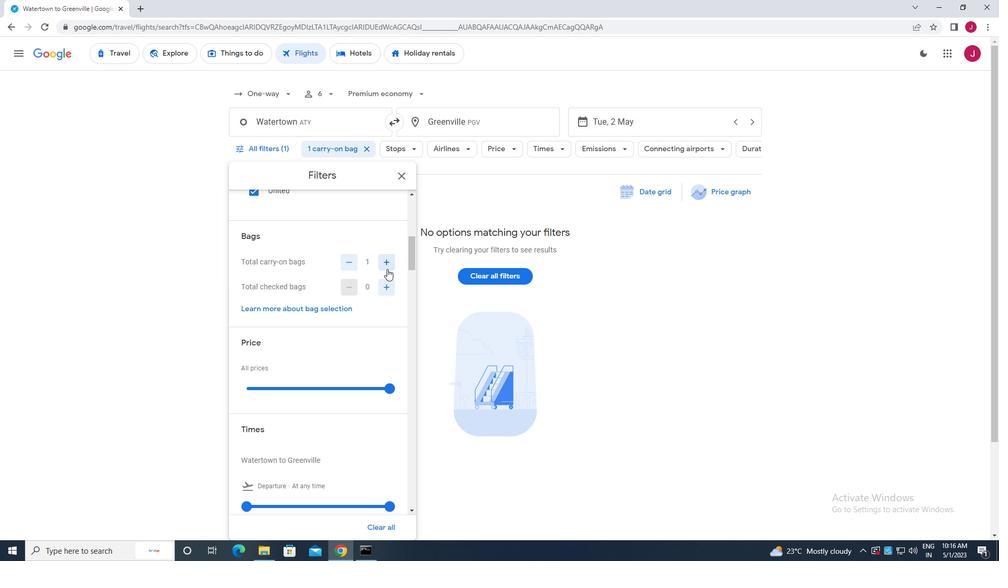
Action: Mouse scrolled (390, 279) with delta (0, 0)
Screenshot: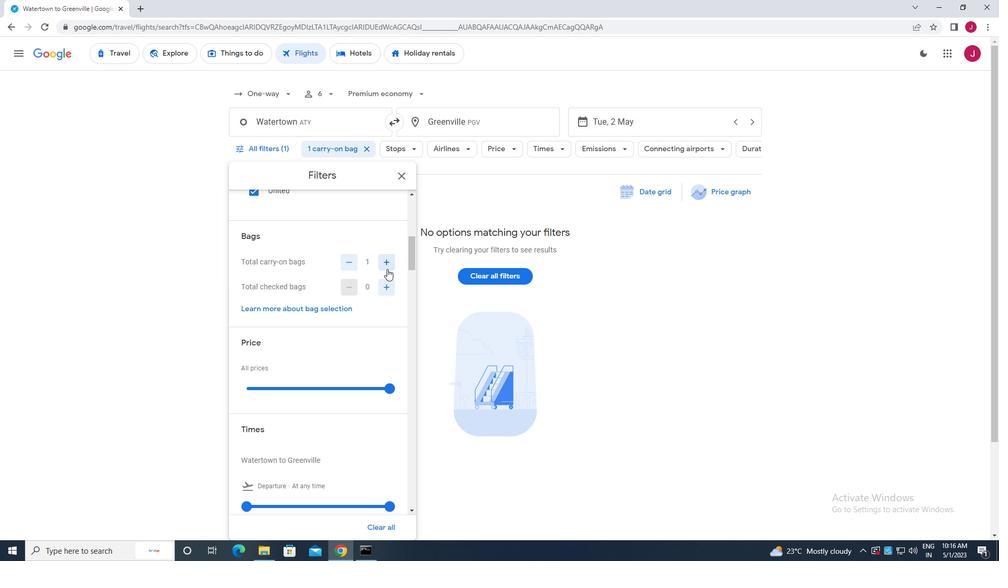 
Action: Mouse moved to (390, 283)
Screenshot: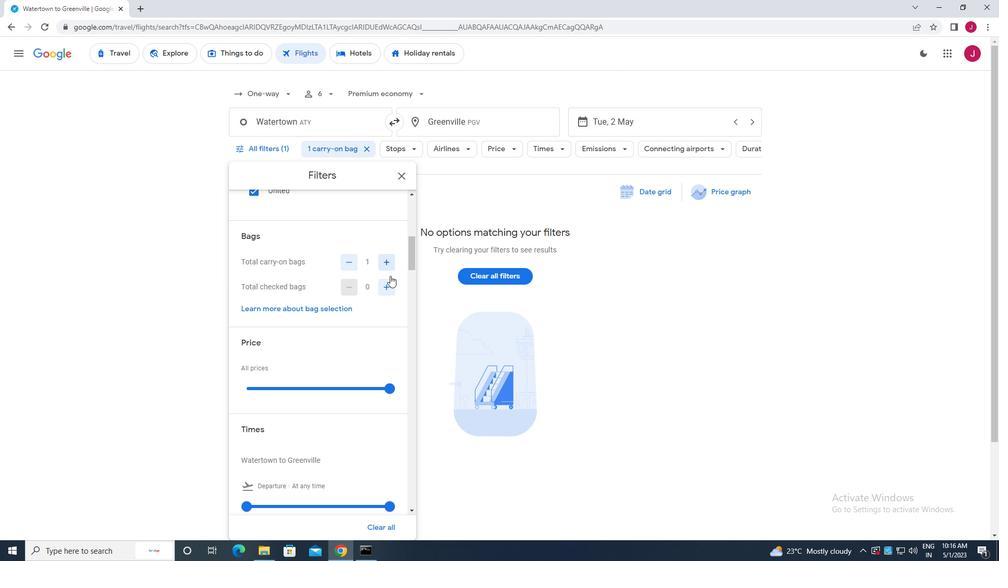 
Action: Mouse scrolled (390, 283) with delta (0, 0)
Screenshot: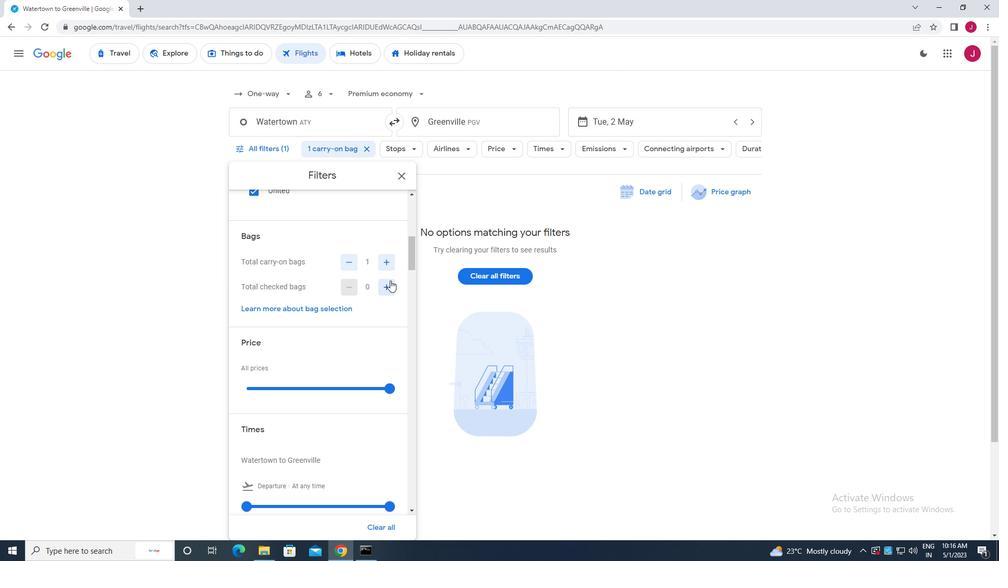 
Action: Mouse moved to (390, 286)
Screenshot: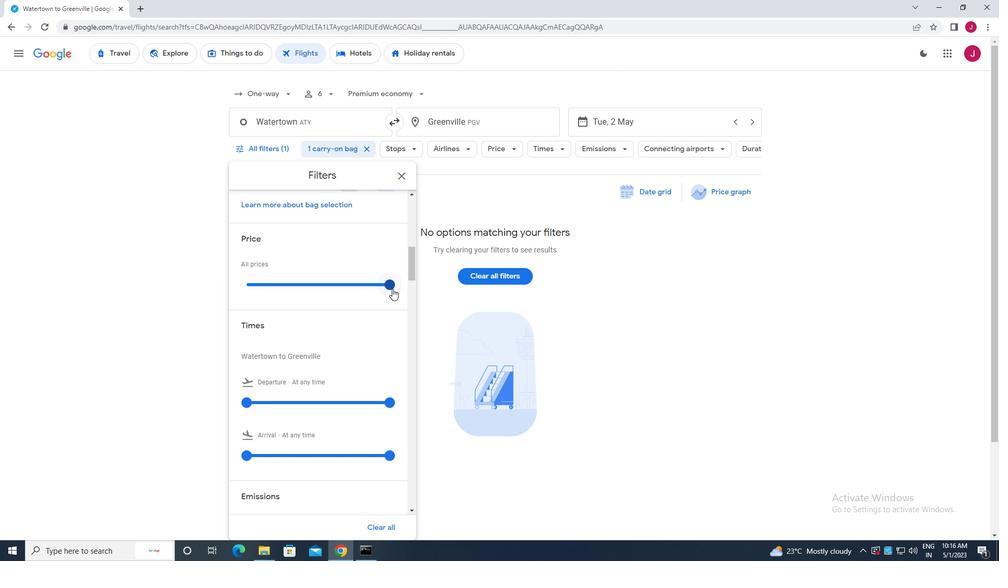 
Action: Mouse pressed left at (390, 286)
Screenshot: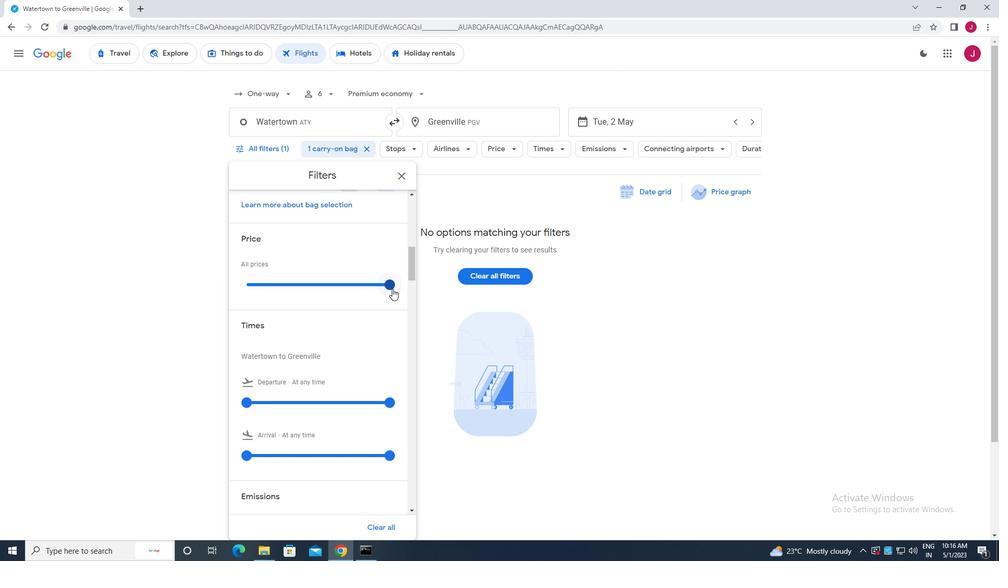 
Action: Mouse moved to (343, 326)
Screenshot: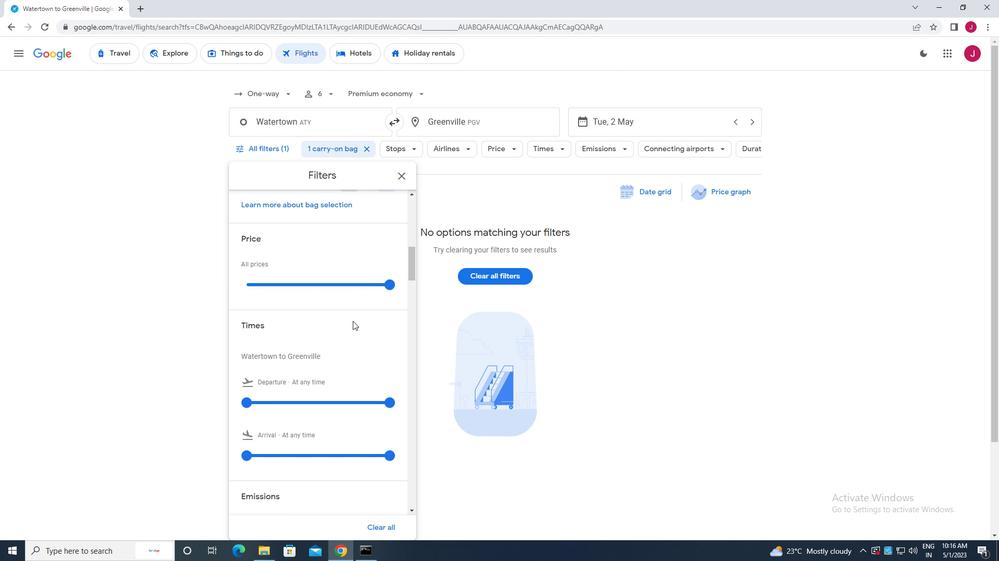 
Action: Mouse scrolled (343, 326) with delta (0, 0)
Screenshot: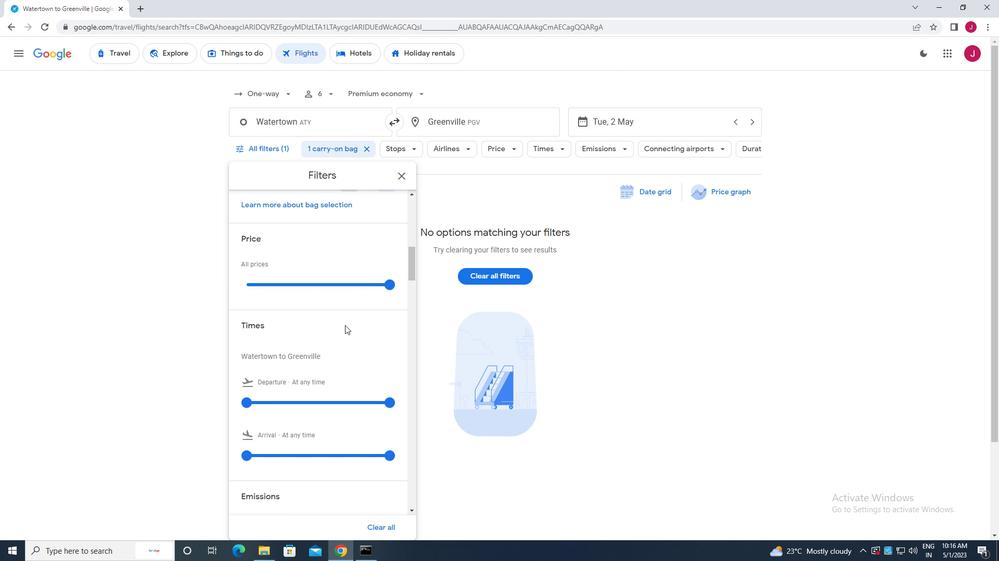 
Action: Mouse moved to (341, 326)
Screenshot: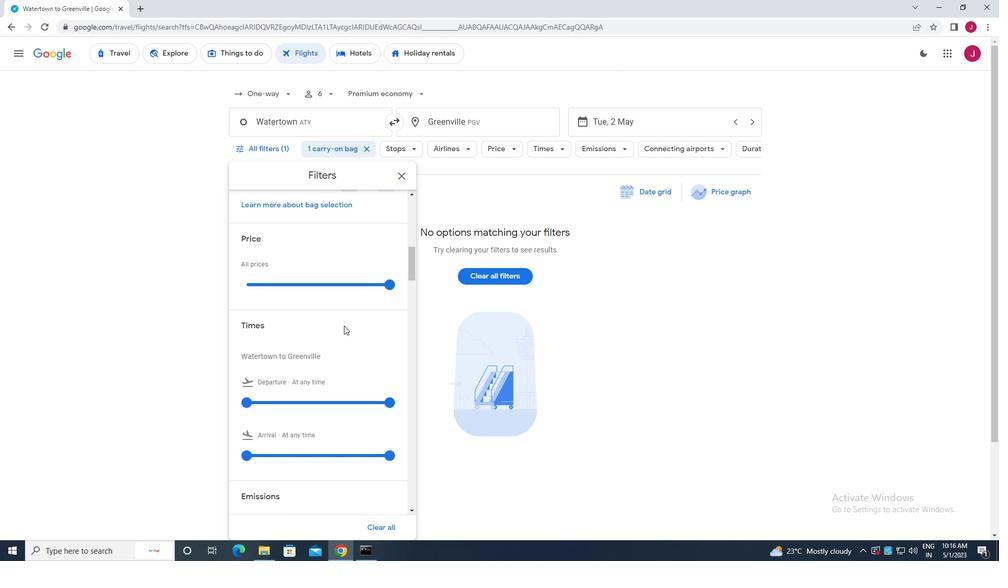 
Action: Mouse scrolled (341, 326) with delta (0, 0)
Screenshot: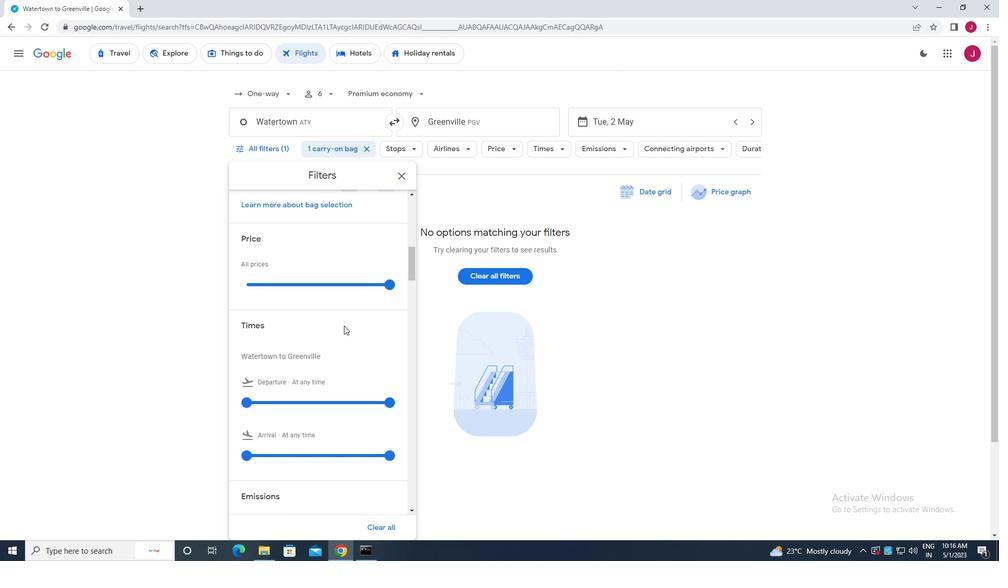 
Action: Mouse moved to (248, 301)
Screenshot: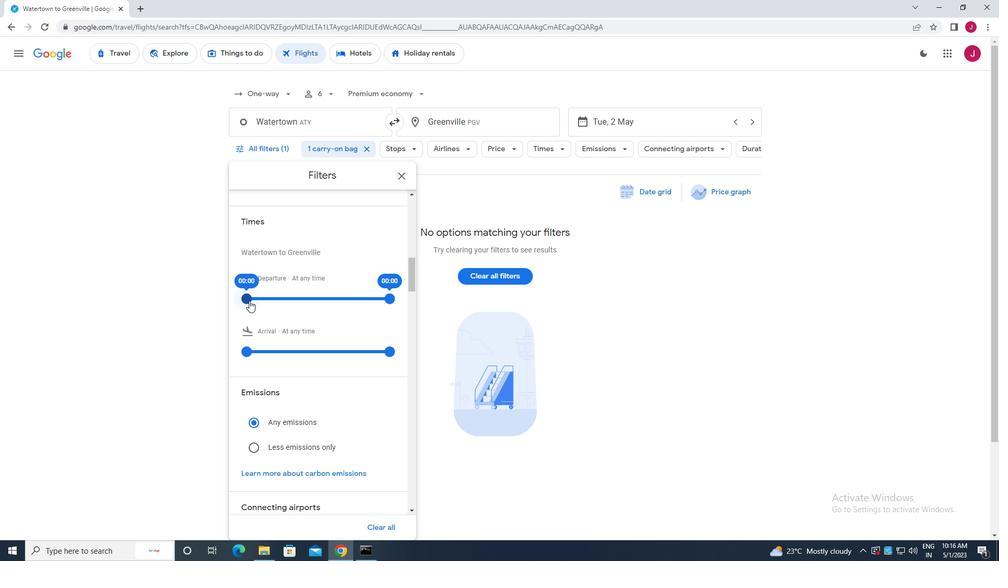 
Action: Mouse pressed left at (248, 301)
Screenshot: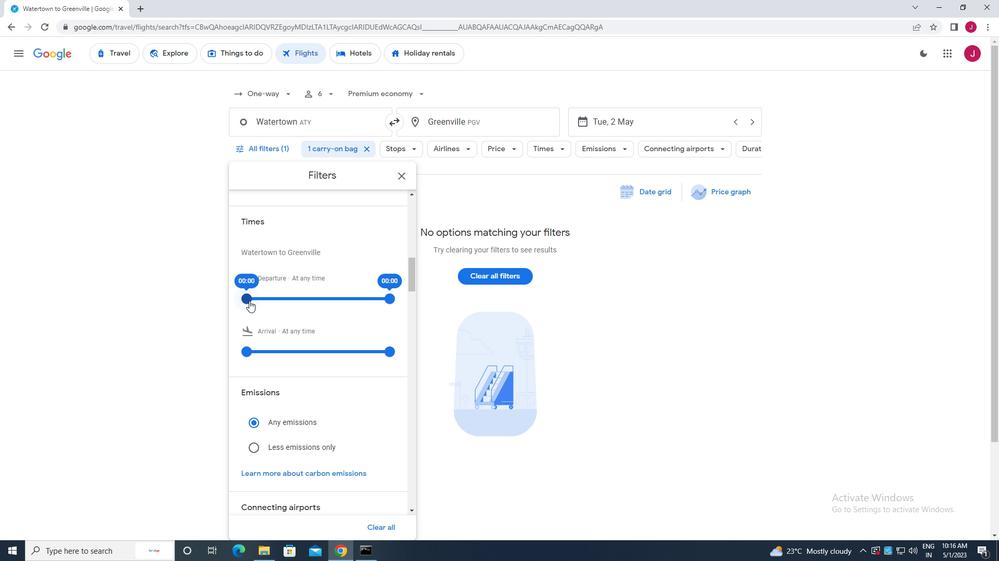 
Action: Mouse moved to (387, 300)
Screenshot: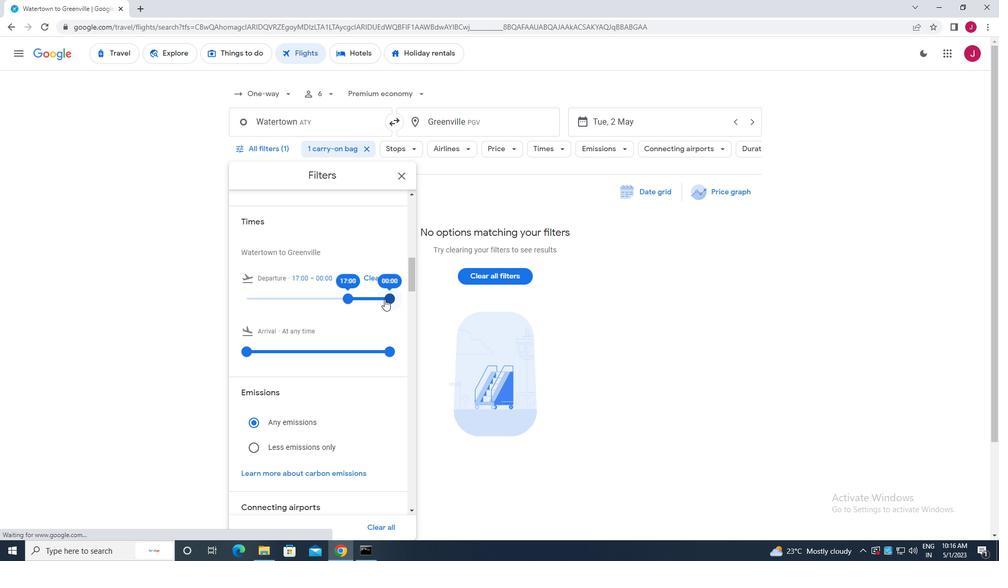 
Action: Mouse pressed left at (387, 300)
Screenshot: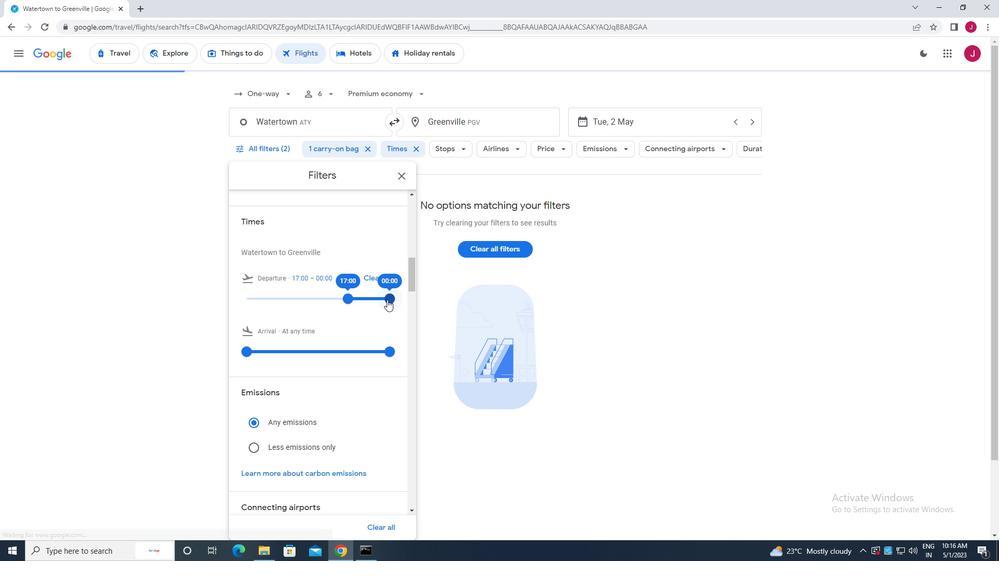 
Action: Mouse moved to (403, 177)
Screenshot: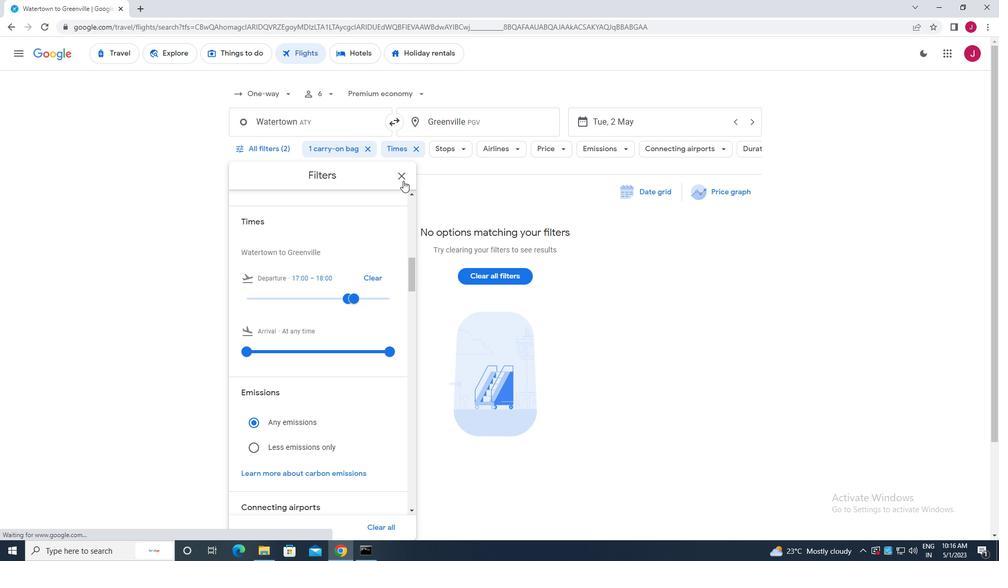 
Action: Mouse pressed left at (403, 177)
Screenshot: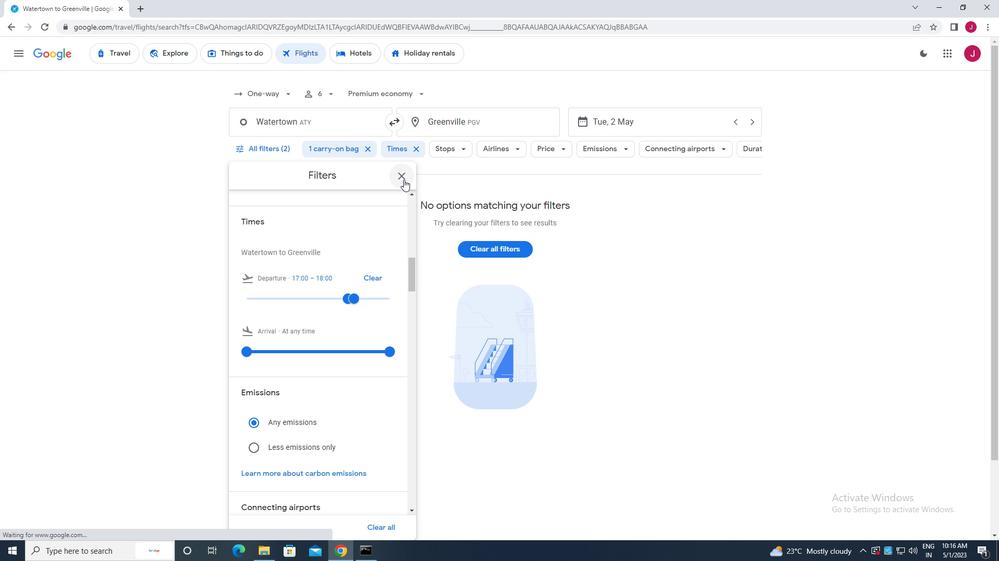 
Action: Mouse moved to (400, 176)
Screenshot: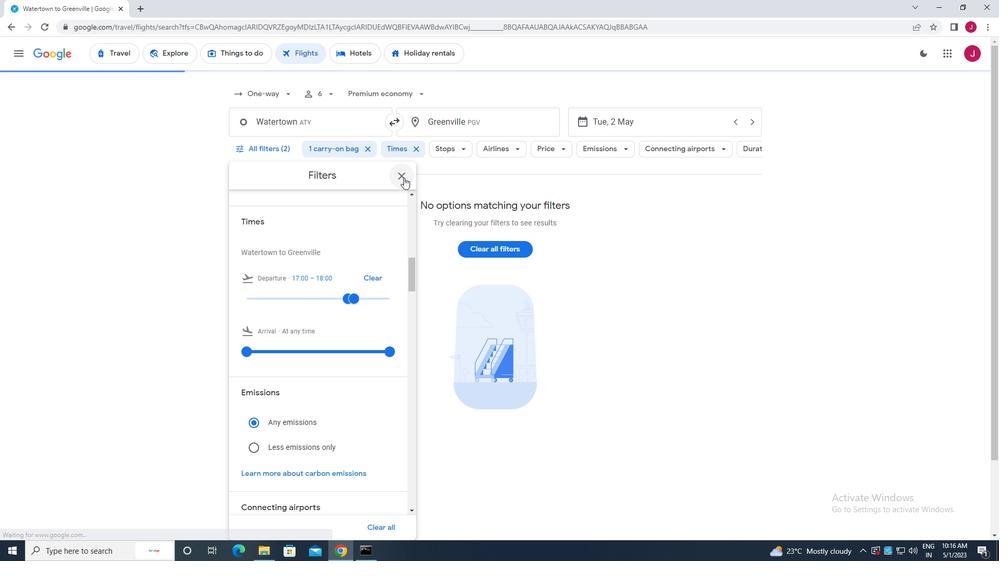 
